 Task: Select street view around selected location Kilimanjaro, Tanzania and verify 3 surrounding locations
Action: Mouse moved to (68, 55)
Screenshot: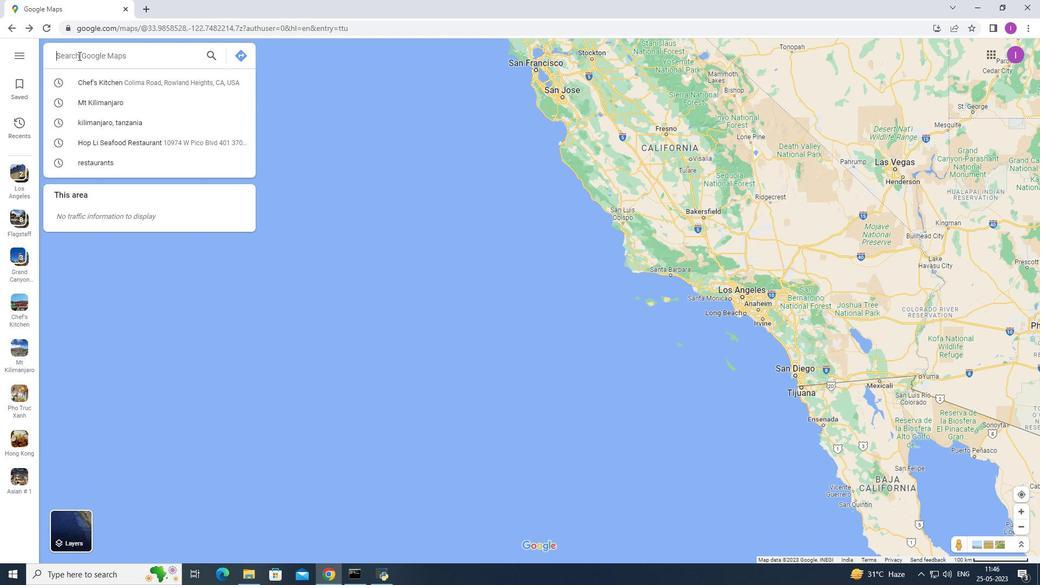 
Action: Mouse pressed left at (68, 55)
Screenshot: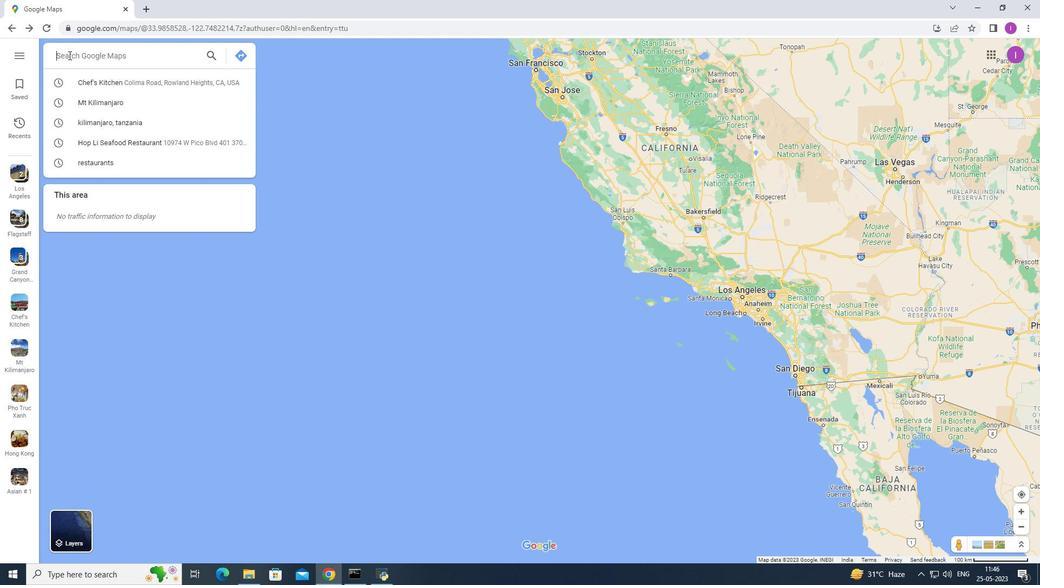 
Action: Key pressed kili
Screenshot: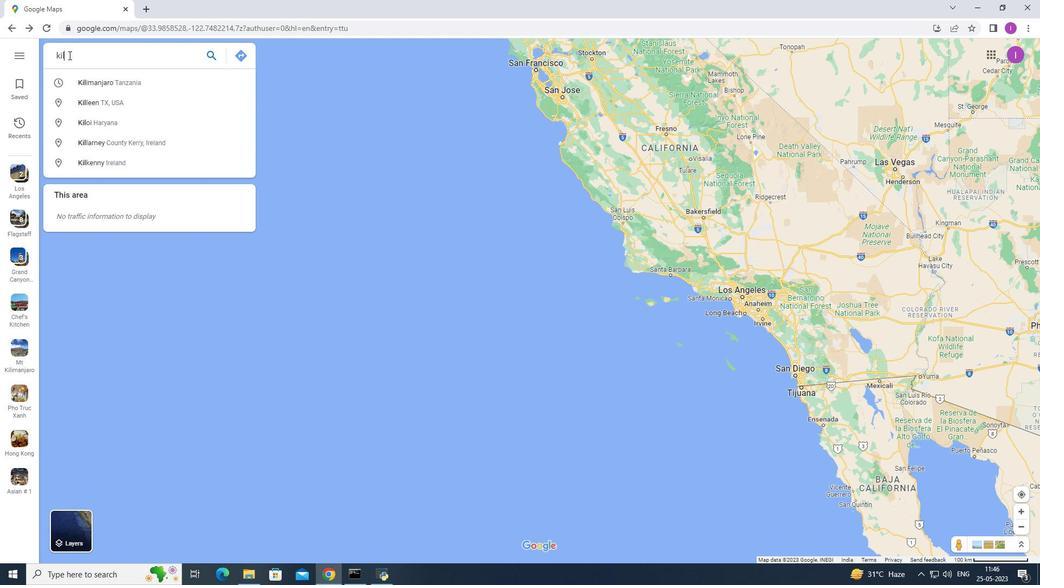 
Action: Mouse moved to (118, 85)
Screenshot: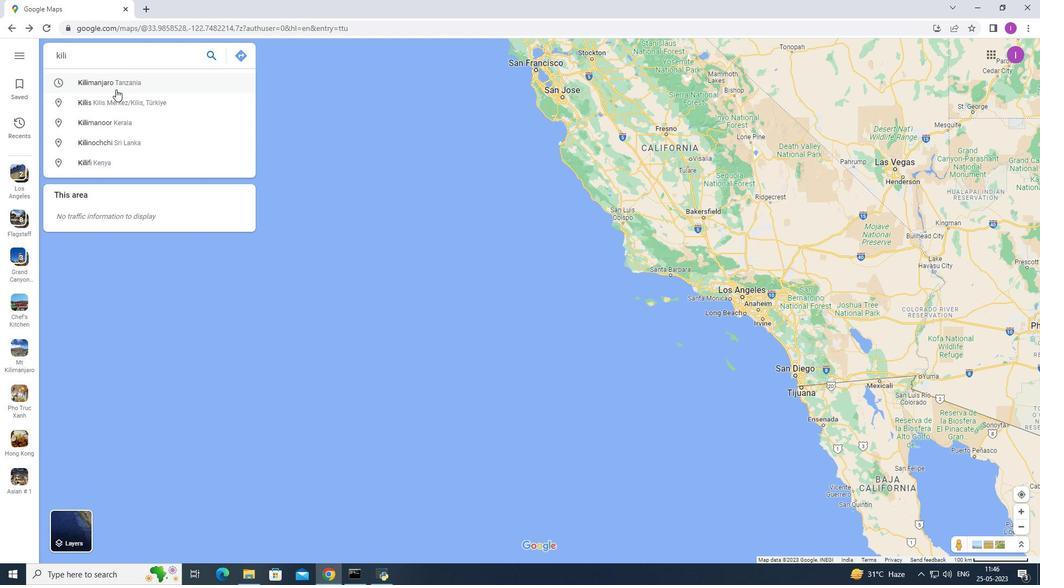 
Action: Mouse pressed left at (118, 85)
Screenshot: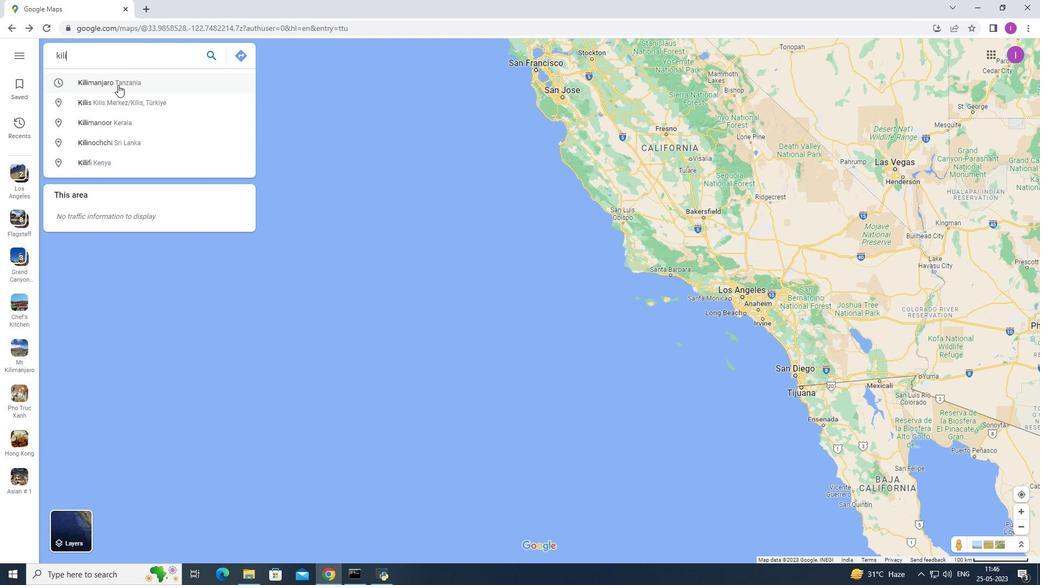 
Action: Mouse moved to (968, 543)
Screenshot: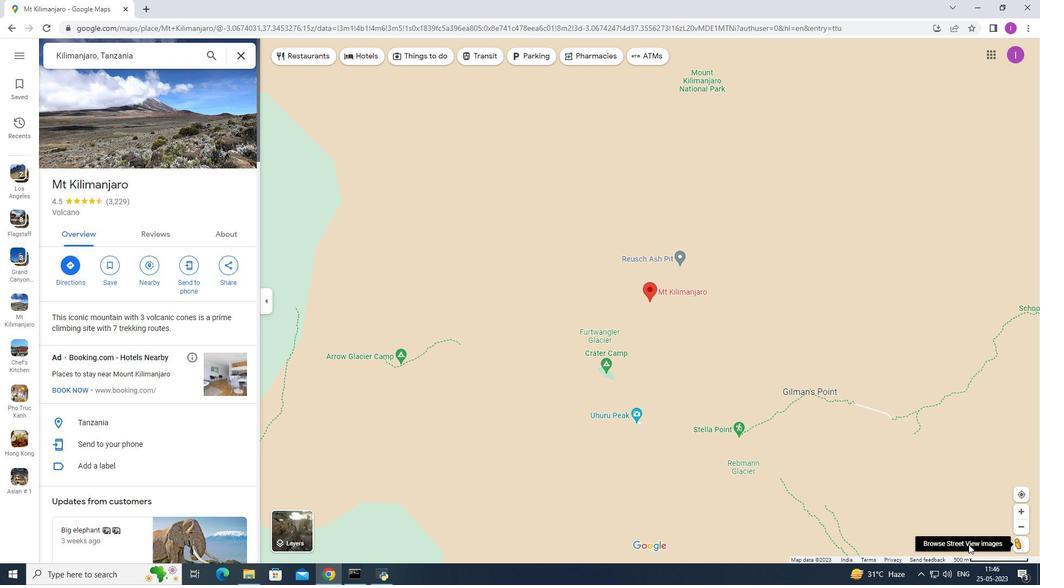 
Action: Mouse pressed left at (968, 543)
Screenshot: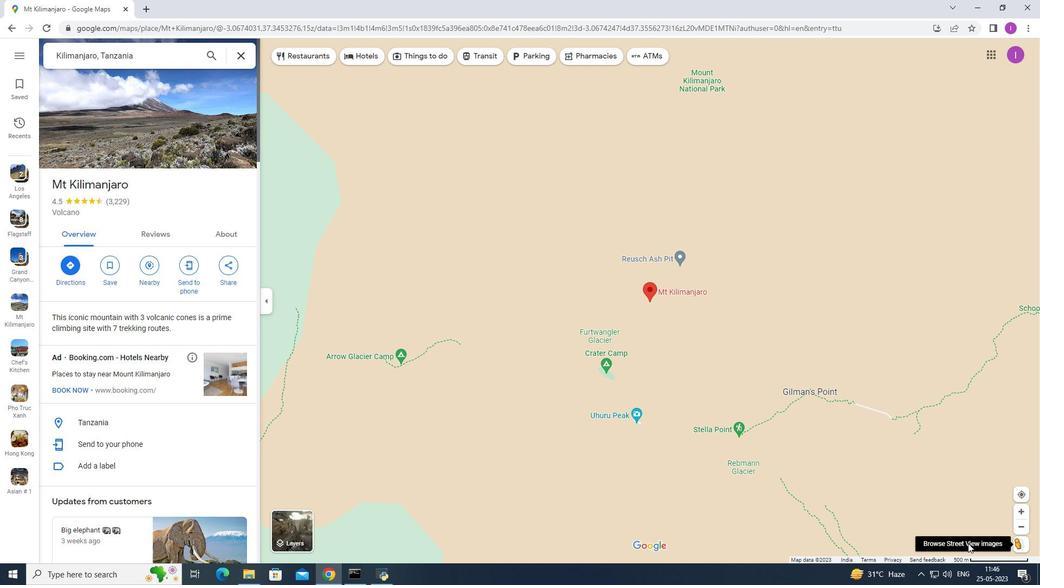 
Action: Mouse pressed left at (968, 543)
Screenshot: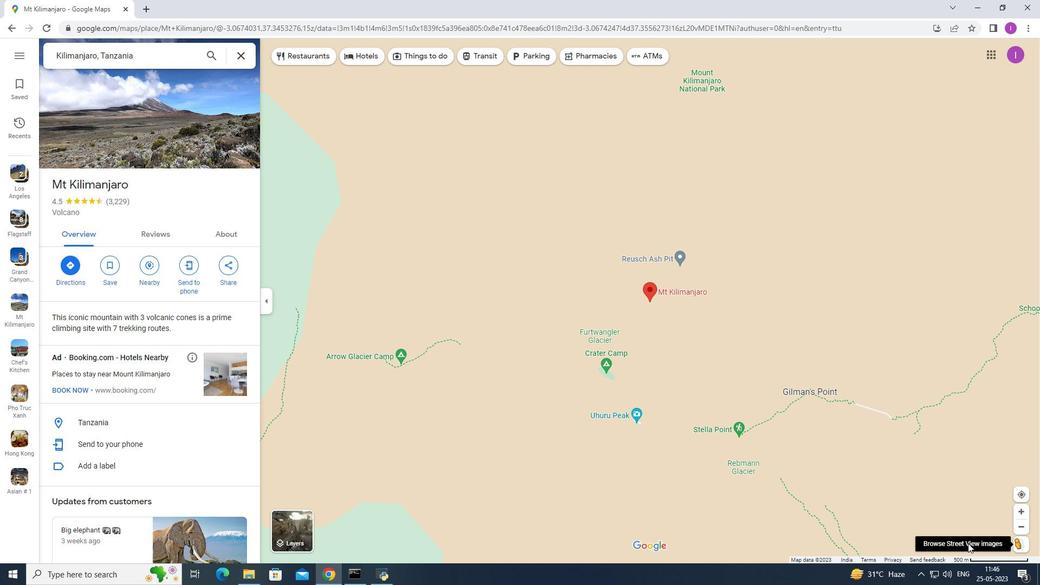 
Action: Mouse moved to (645, 258)
Screenshot: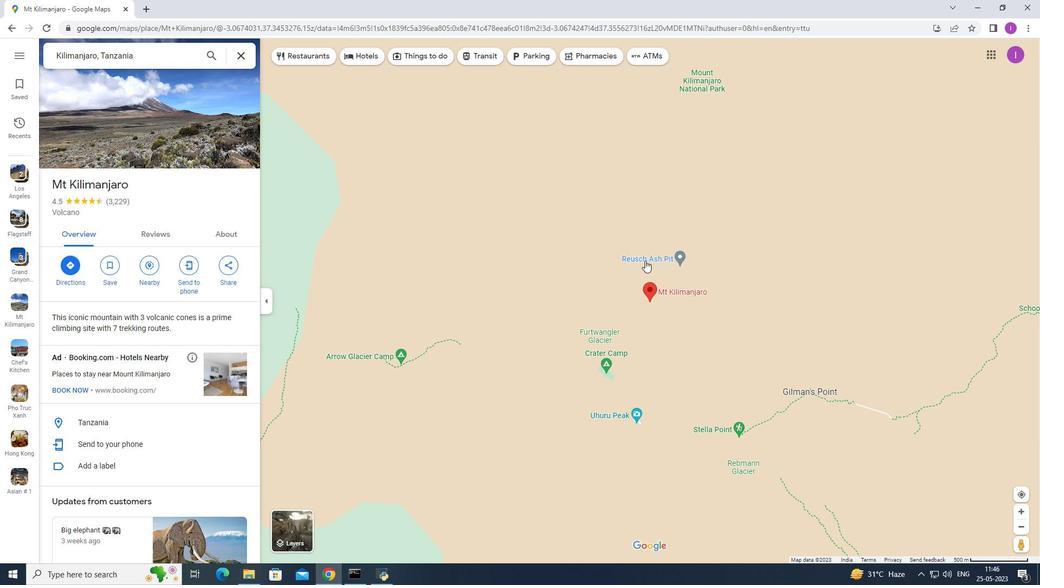 
Action: Mouse pressed left at (645, 258)
Screenshot: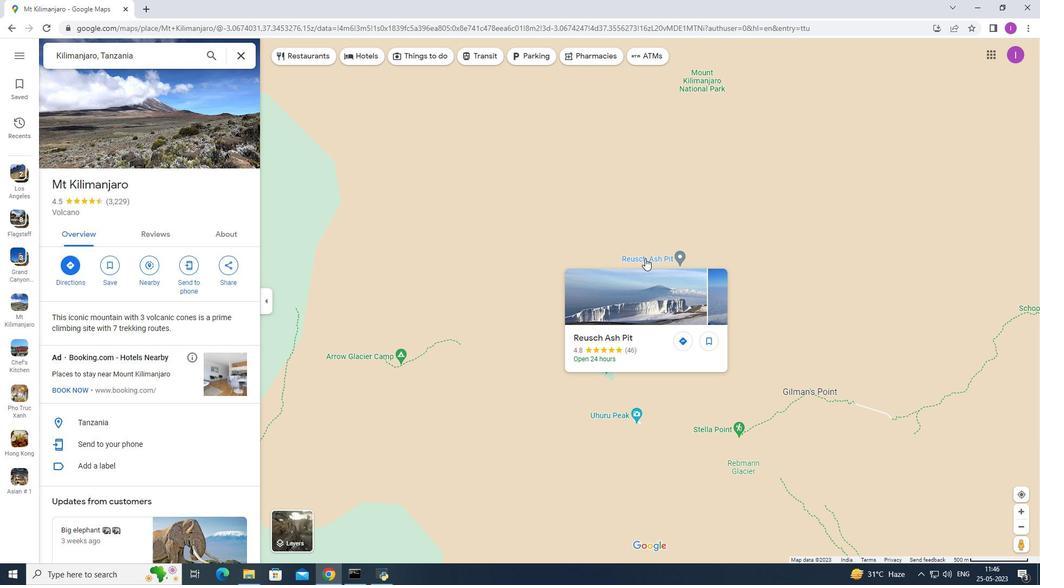 
Action: Mouse pressed left at (645, 258)
Screenshot: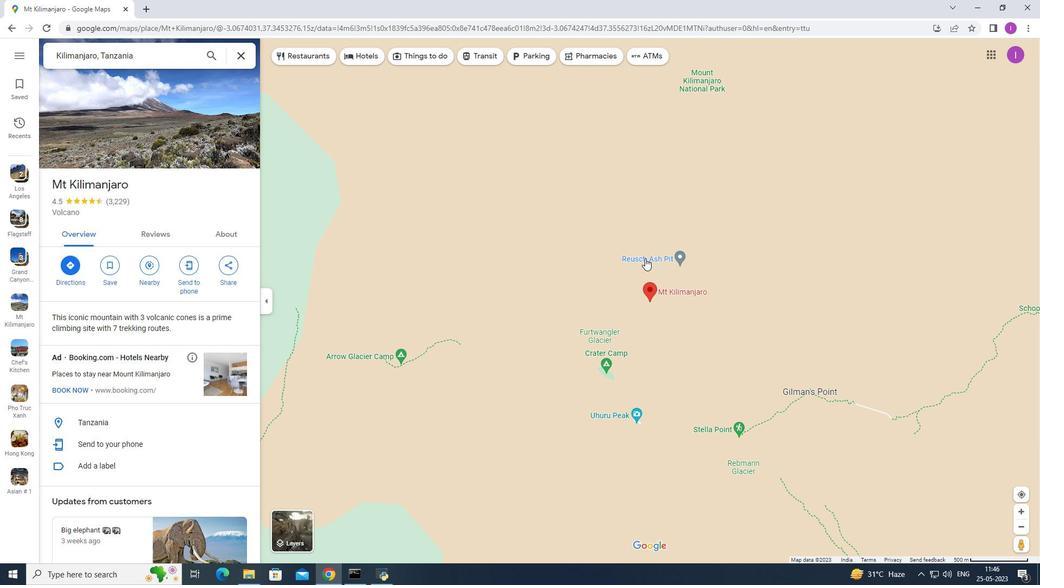 
Action: Mouse moved to (130, 119)
Screenshot: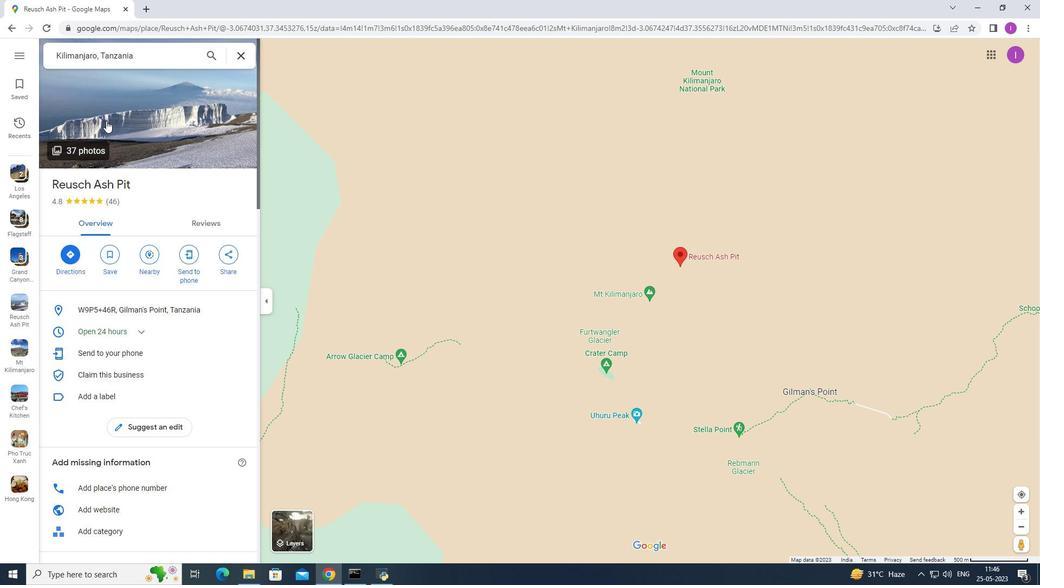 
Action: Mouse pressed left at (130, 119)
Screenshot: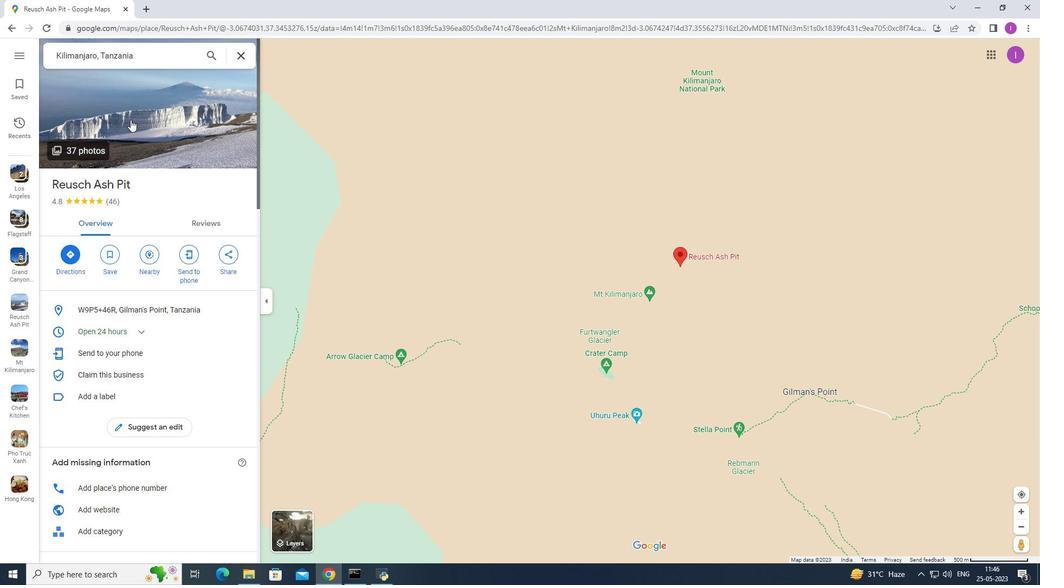 
Action: Mouse moved to (729, 442)
Screenshot: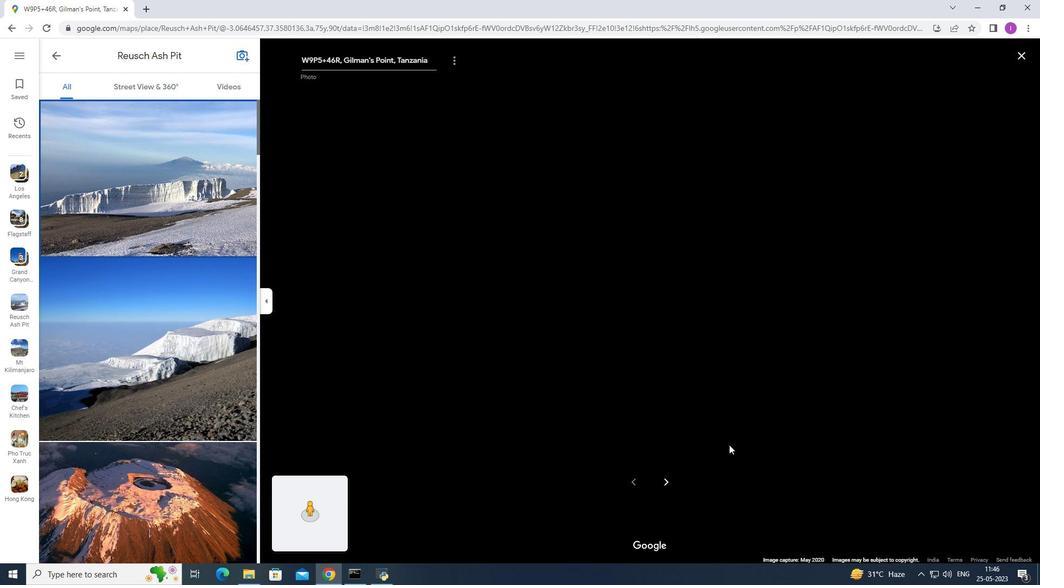 
Action: Key pressed <Key.right><Key.right><Key.right><Key.right><Key.right><Key.right><Key.right><Key.right><Key.right><Key.right><Key.right><Key.right><Key.right><Key.right><Key.right><Key.right><Key.right>
Screenshot: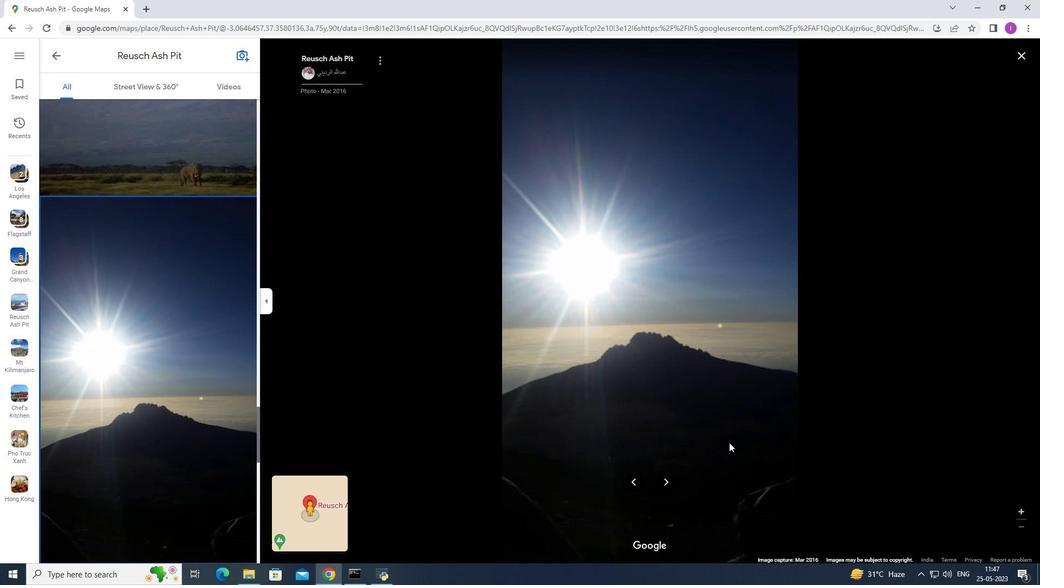 
Action: Mouse moved to (728, 442)
Screenshot: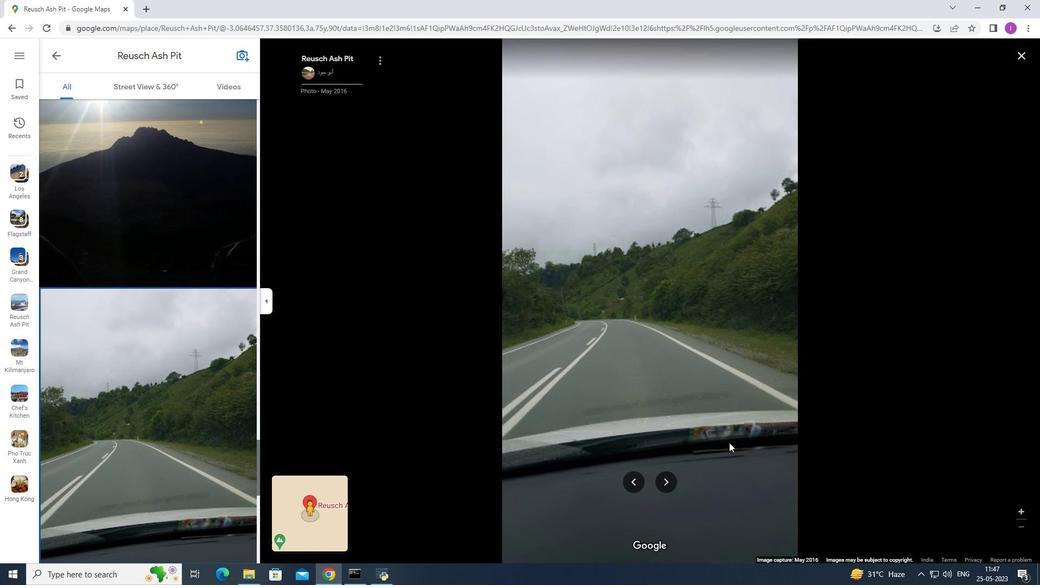 
Action: Key pressed <Key.right><Key.right><Key.right><Key.right><Key.right><Key.right><Key.right><Key.right><Key.right><Key.right><Key.right><Key.right><Key.right><Key.right><Key.right><Key.right>
Screenshot: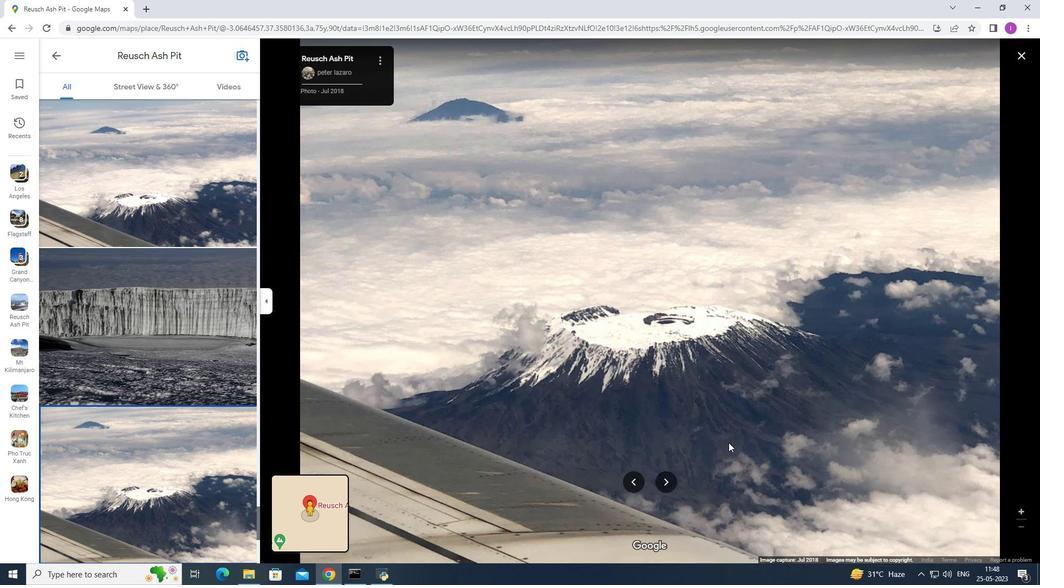 
Action: Mouse moved to (11, 29)
Screenshot: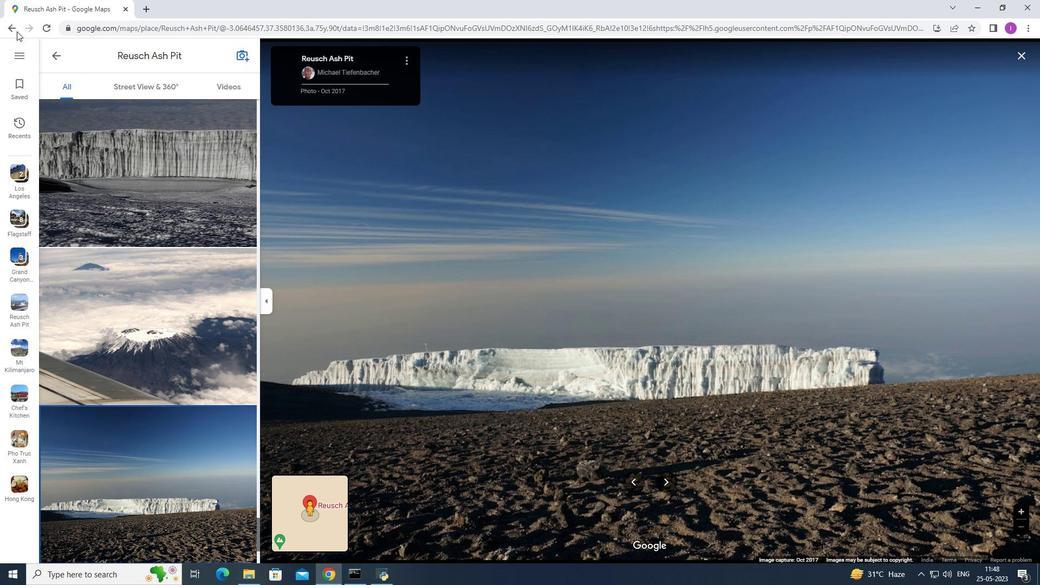 
Action: Mouse pressed left at (11, 29)
Screenshot: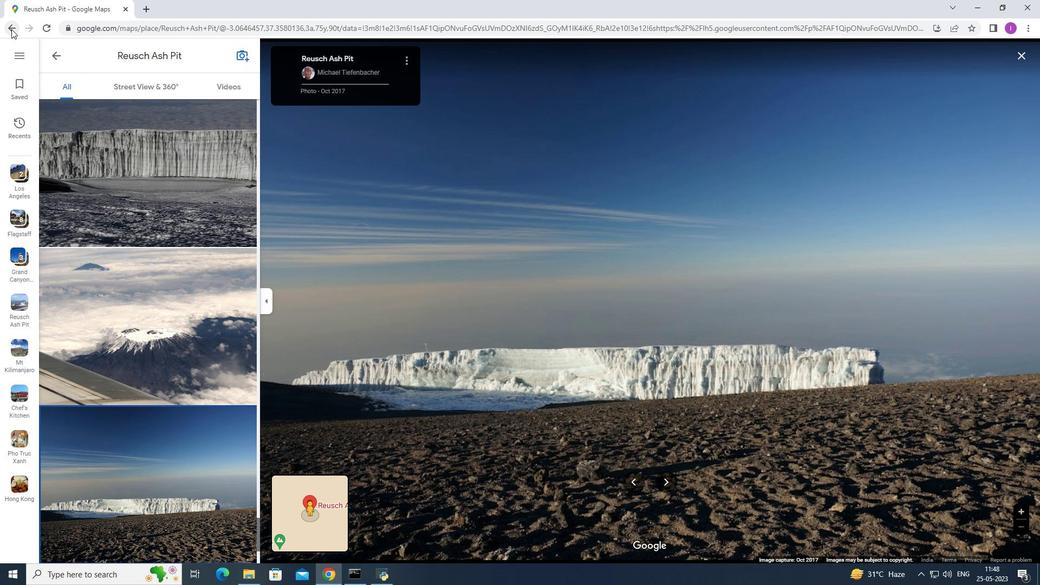 
Action: Mouse pressed left at (11, 29)
Screenshot: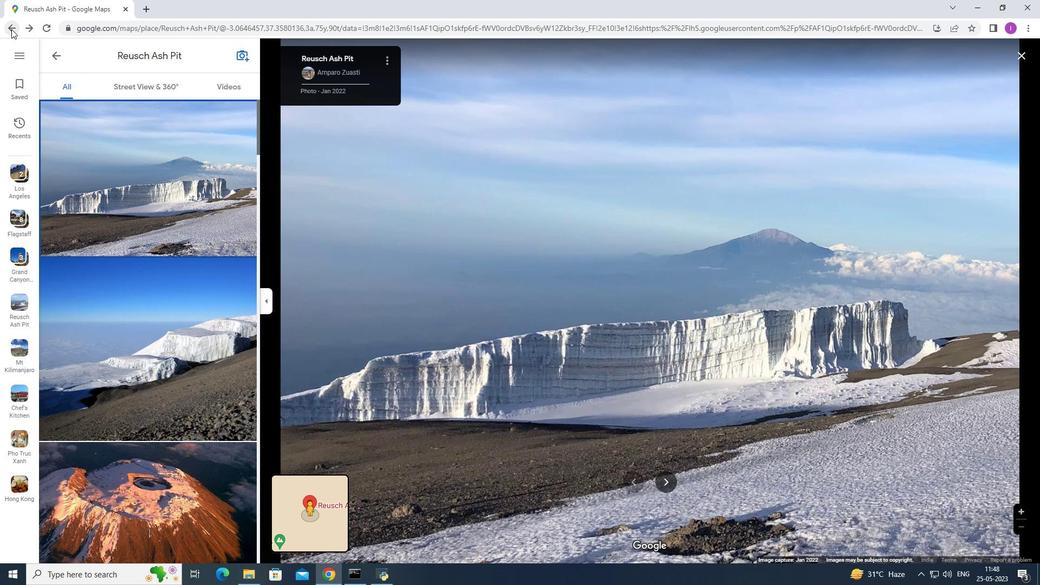 
Action: Mouse pressed left at (11, 29)
Screenshot: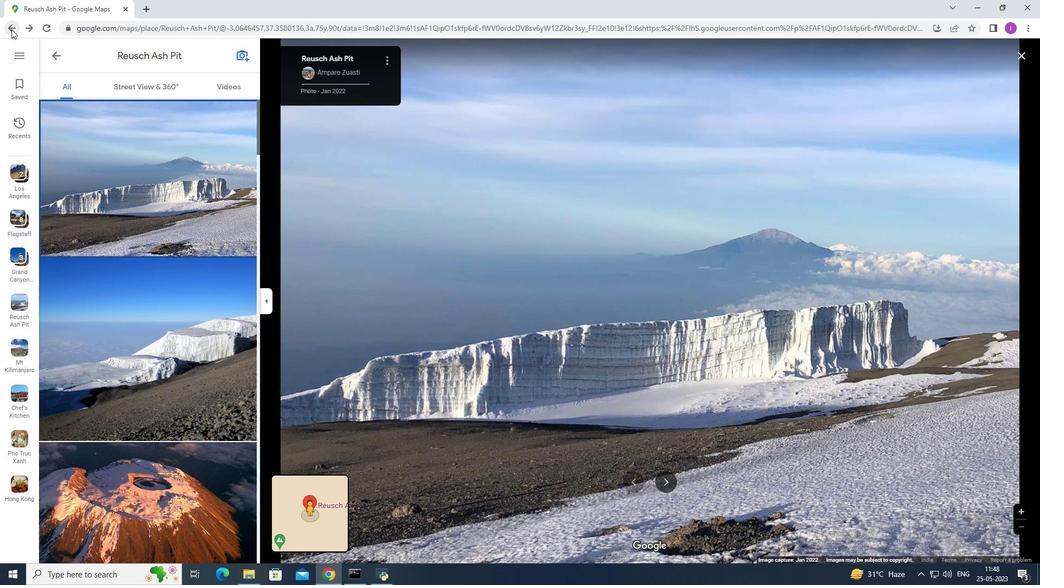 
Action: Mouse moved to (599, 345)
Screenshot: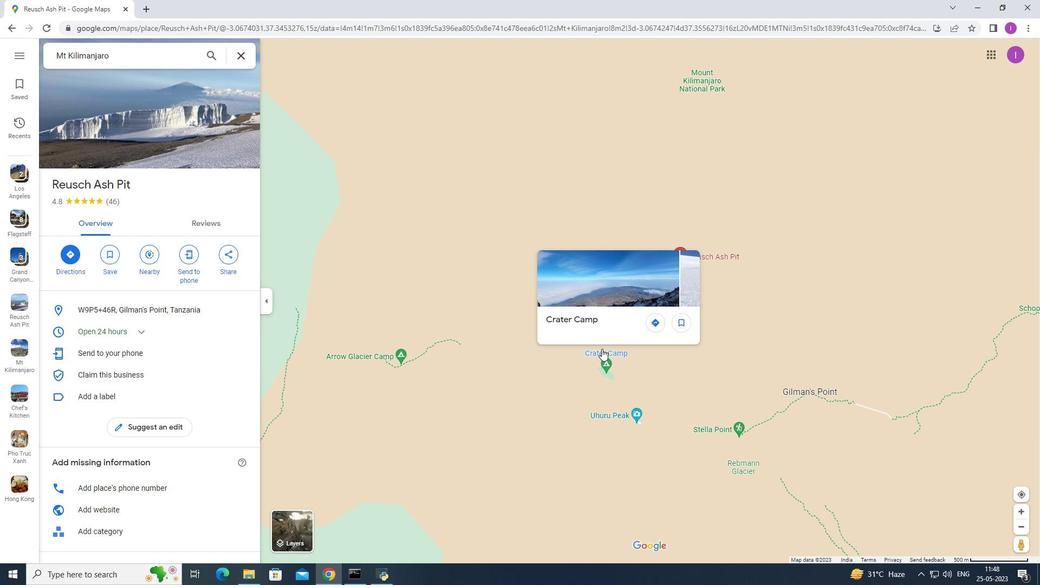 
Action: Mouse pressed left at (599, 345)
Screenshot: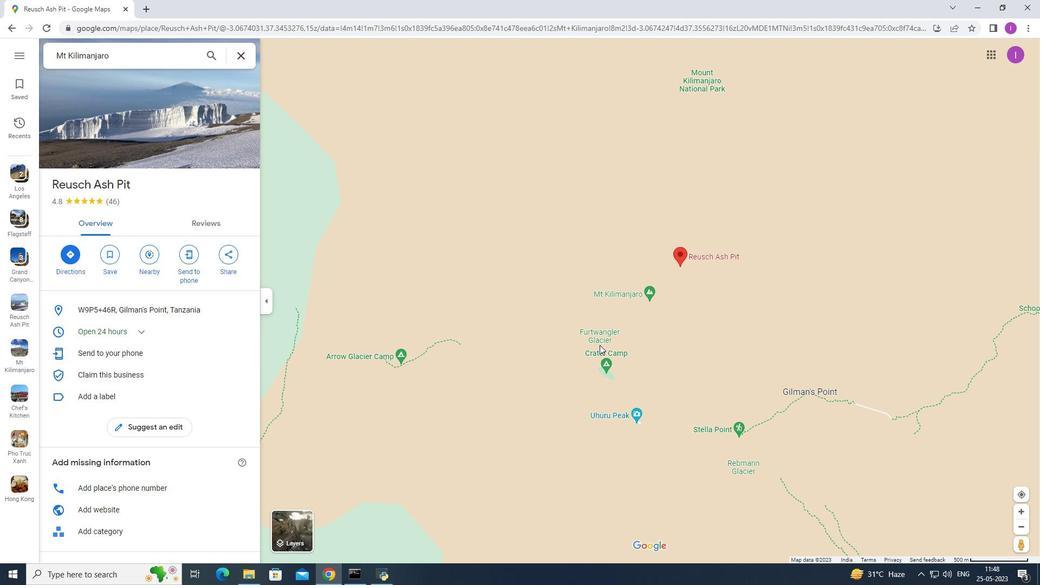 
Action: Mouse pressed left at (599, 345)
Screenshot: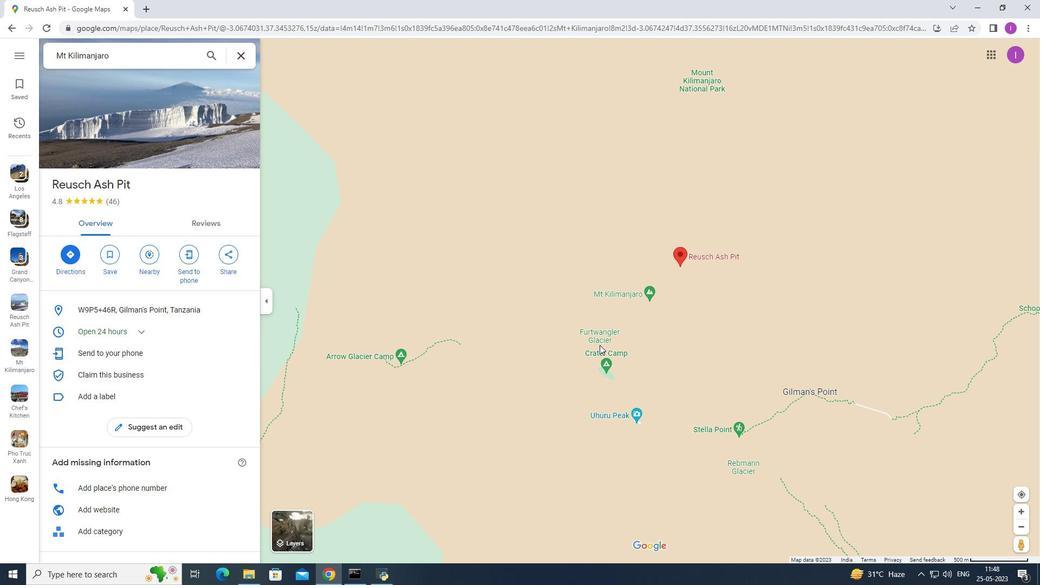 
Action: Mouse moved to (602, 332)
Screenshot: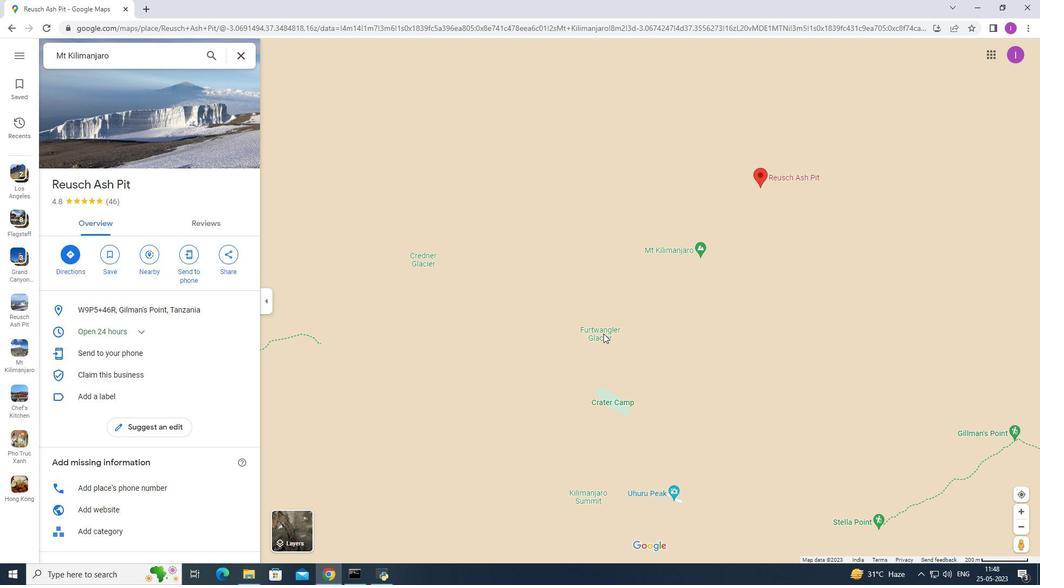 
Action: Mouse pressed left at (602, 332)
Screenshot: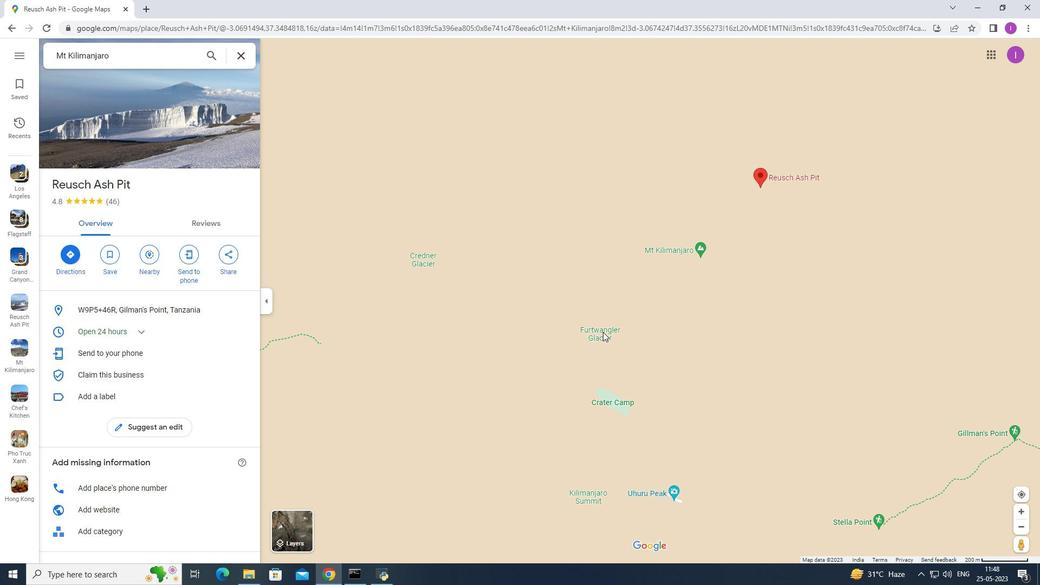 
Action: Mouse pressed left at (602, 332)
Screenshot: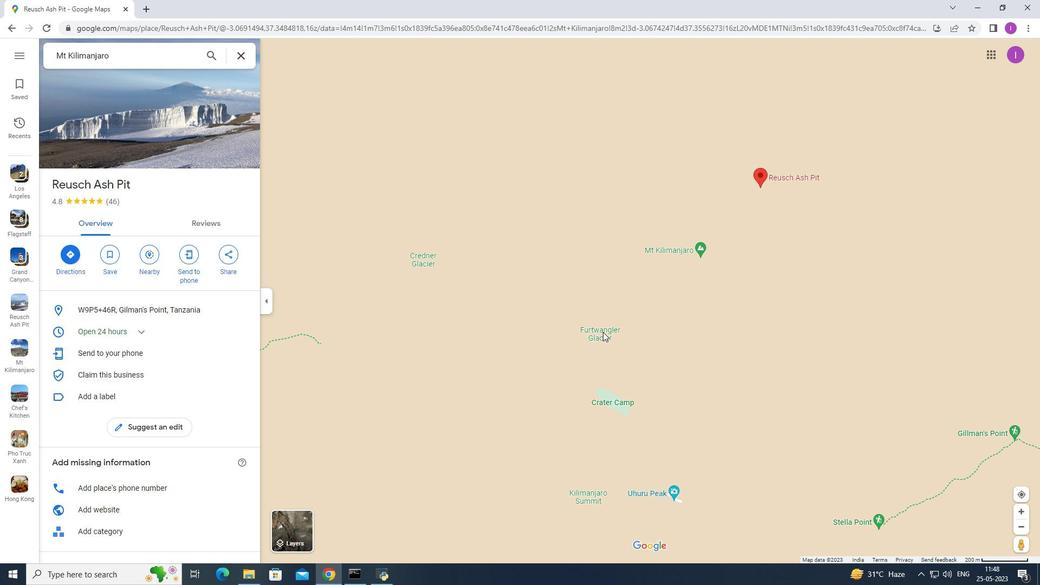 
Action: Mouse moved to (583, 496)
Screenshot: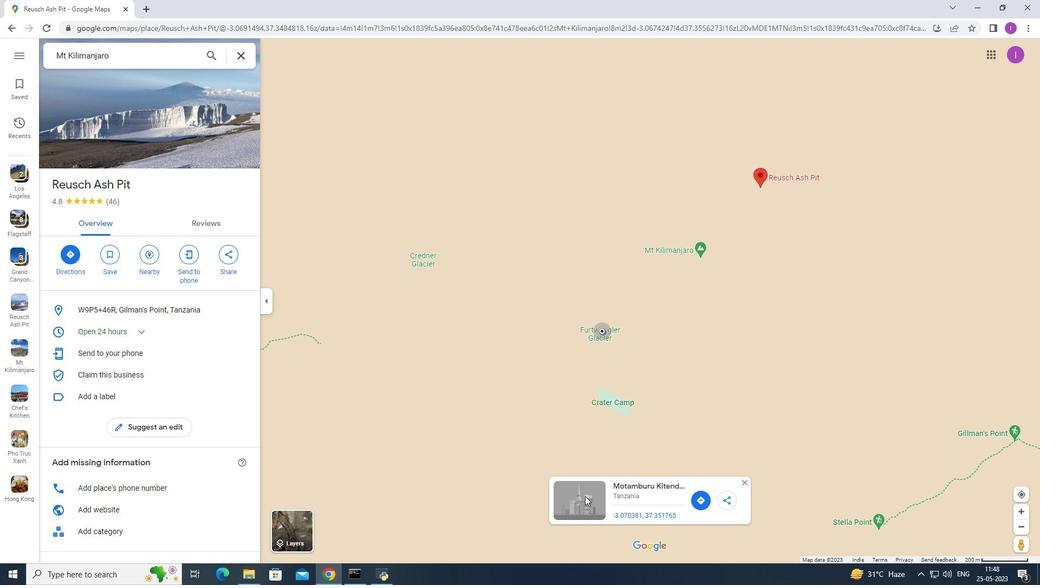 
Action: Mouse pressed left at (583, 496)
Screenshot: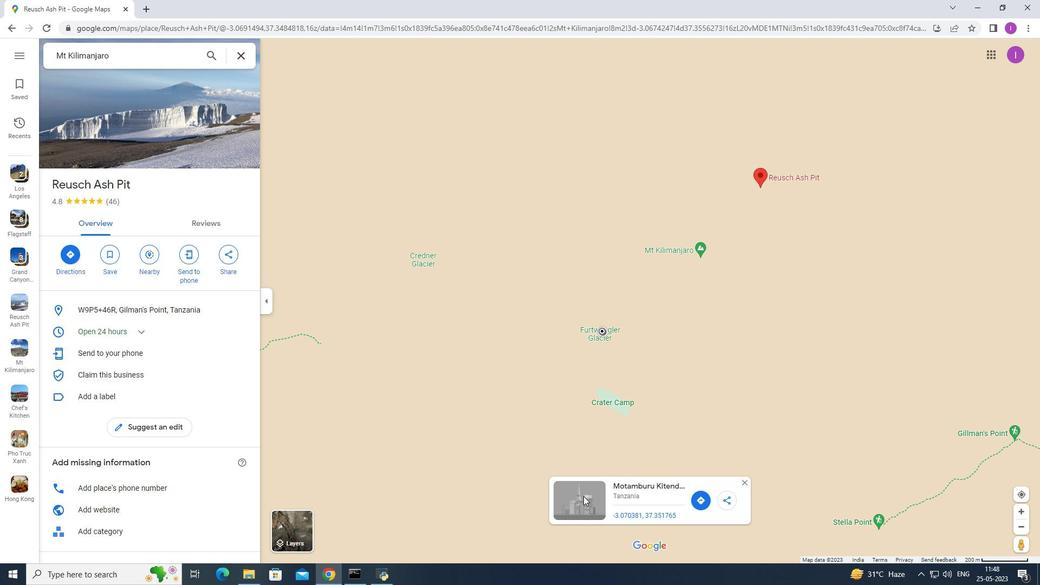 
Action: Mouse moved to (747, 486)
Screenshot: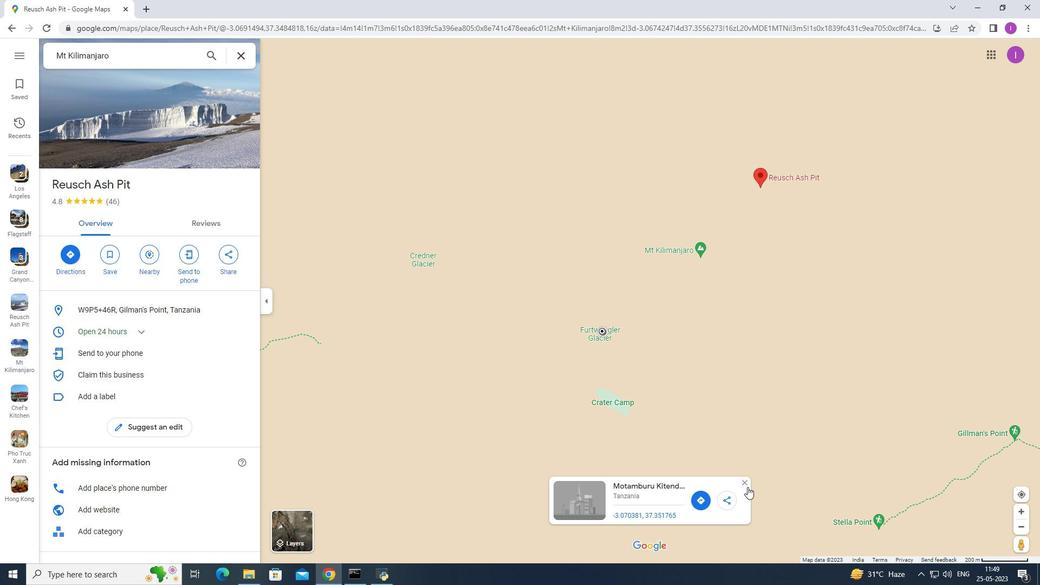 
Action: Mouse pressed left at (747, 486)
Screenshot: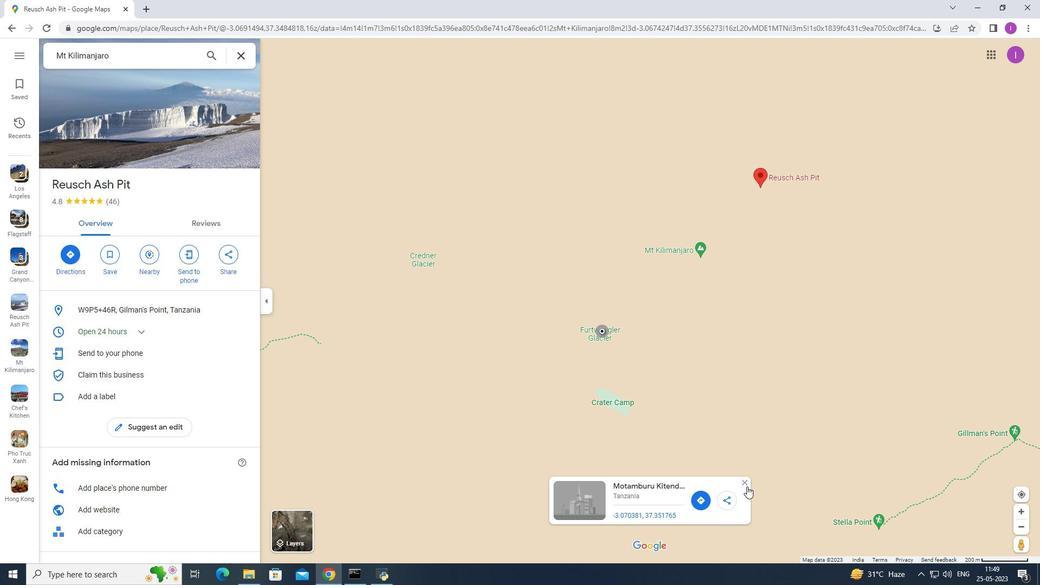 
Action: Mouse moved to (239, 54)
Screenshot: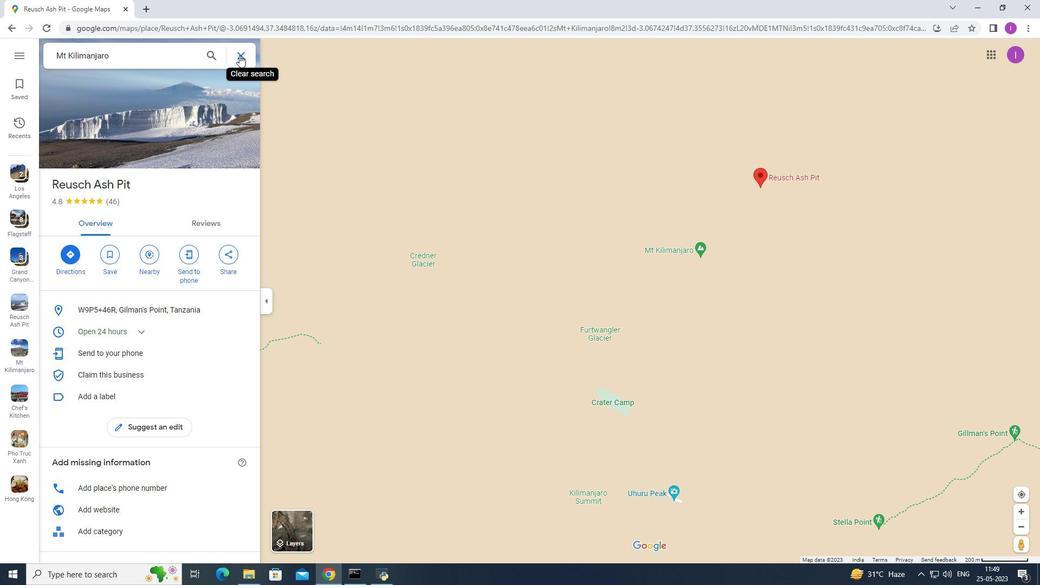 
Action: Mouse pressed left at (239, 54)
Screenshot: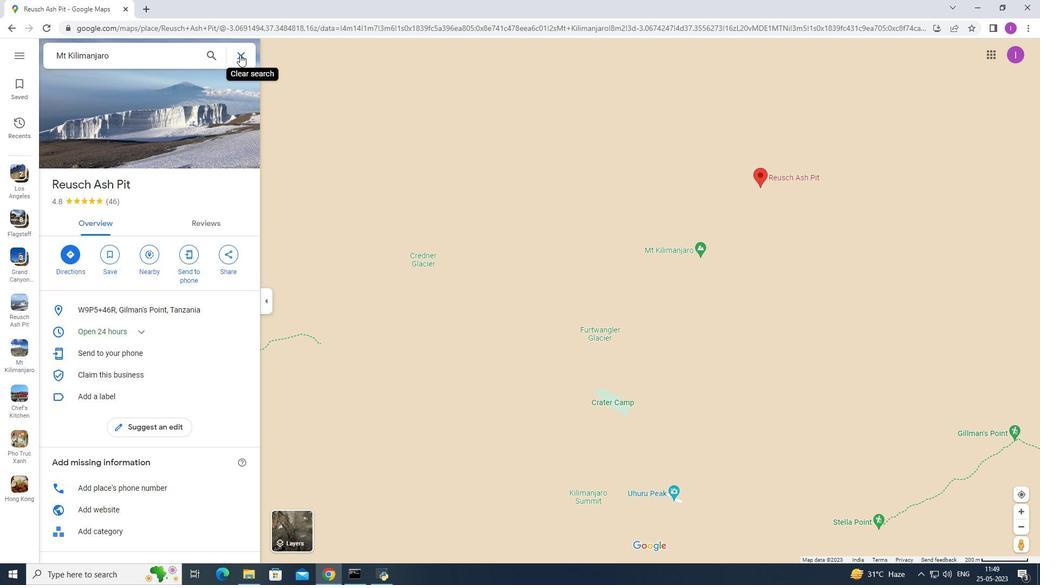 
Action: Mouse moved to (598, 334)
Screenshot: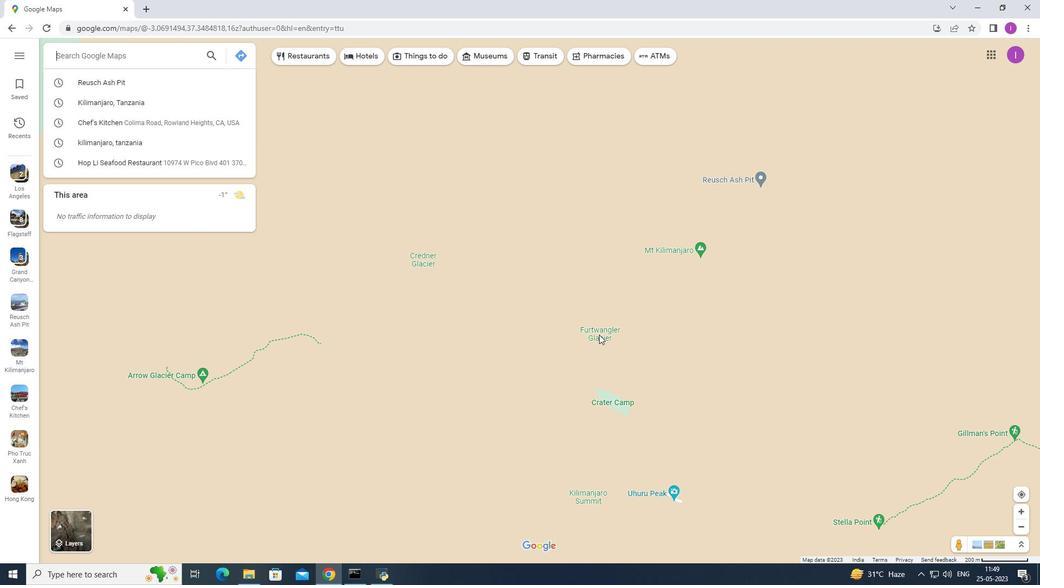 
Action: Mouse pressed left at (598, 334)
Screenshot: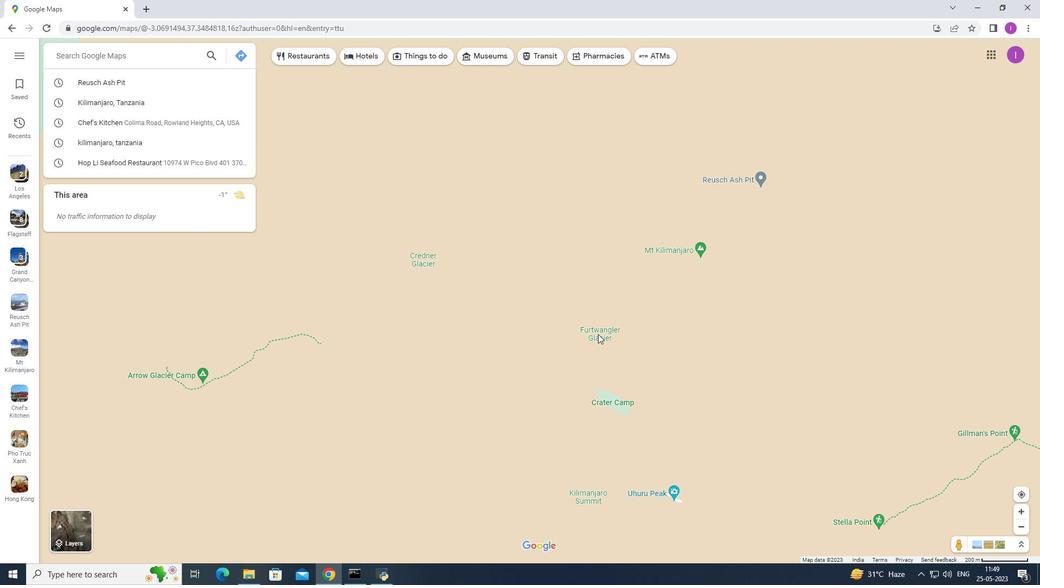 
Action: Mouse pressed left at (598, 334)
Screenshot: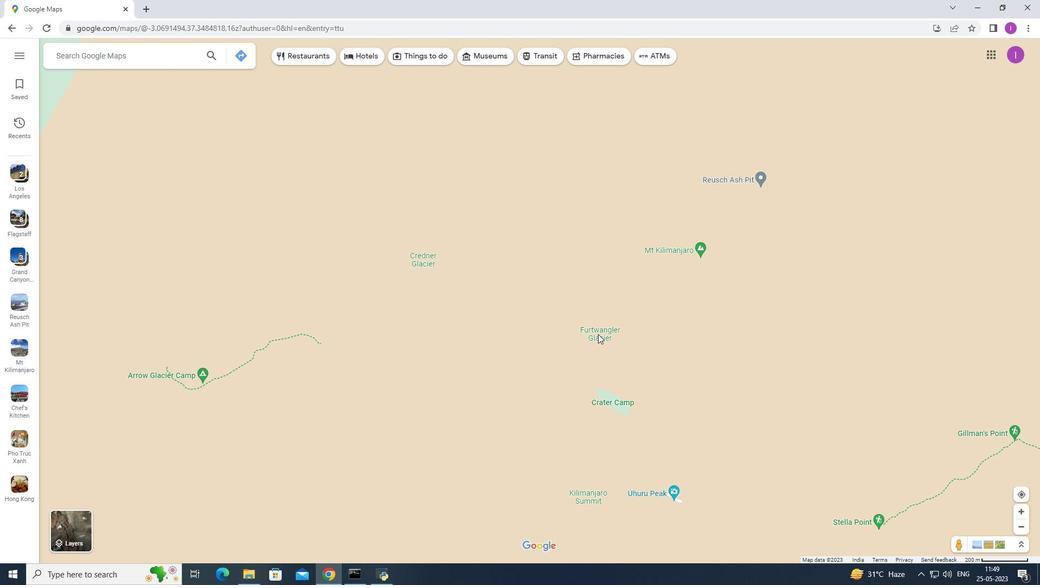 
Action: Mouse moved to (626, 400)
Screenshot: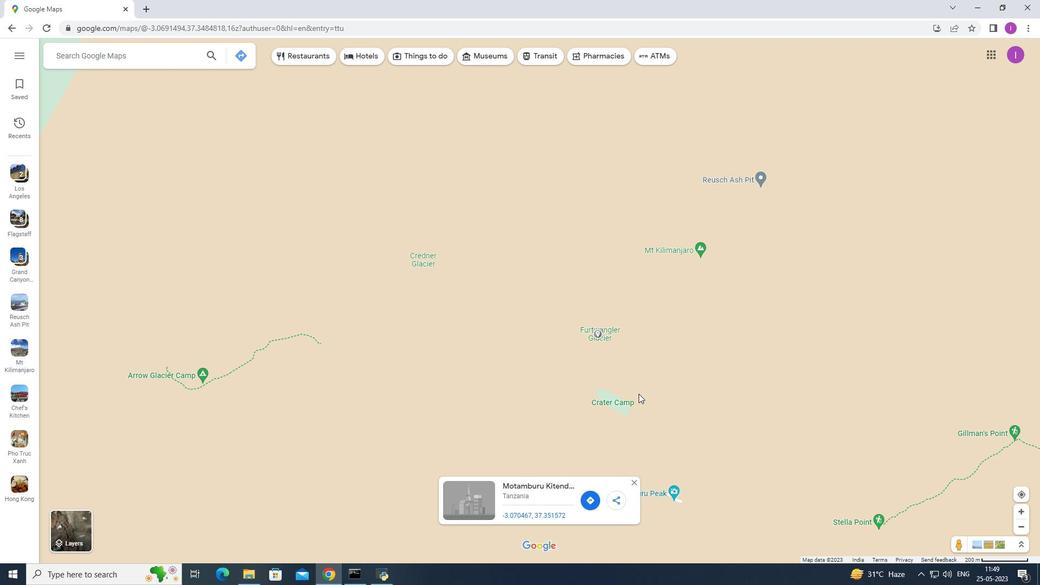 
Action: Mouse pressed left at (626, 400)
Screenshot: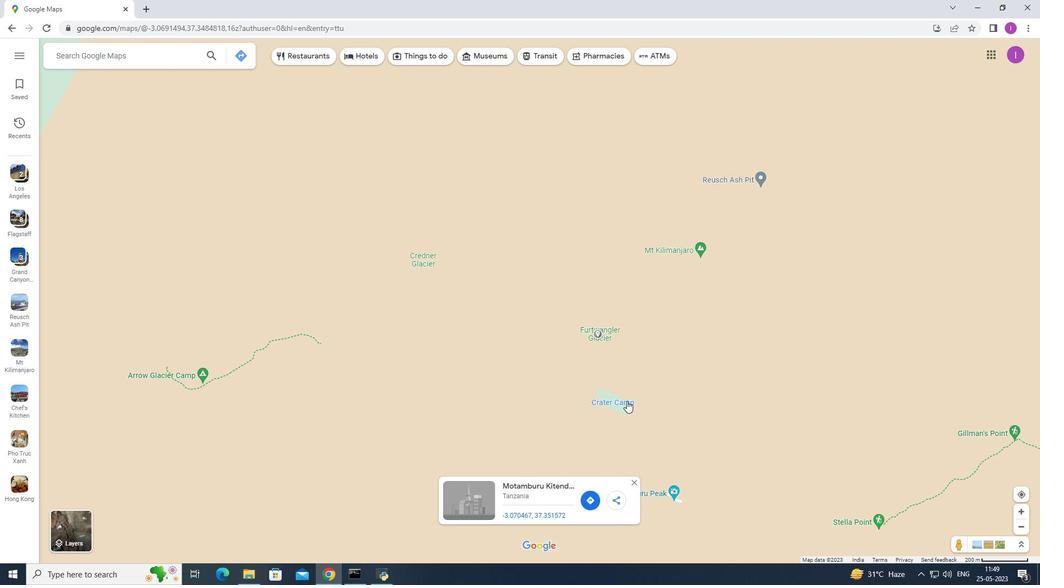 
Action: Mouse pressed left at (626, 400)
Screenshot: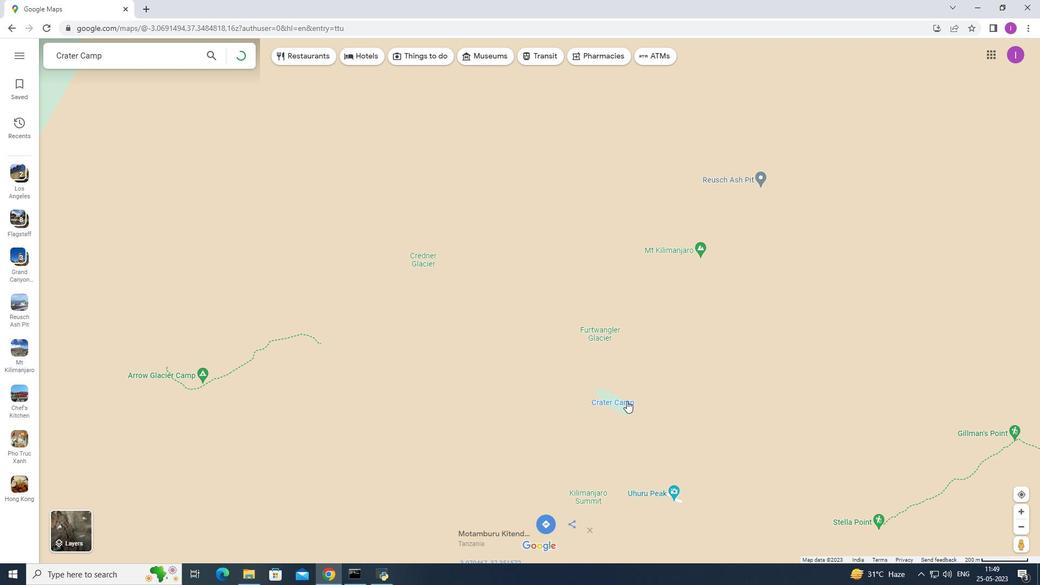 
Action: Mouse moved to (97, 118)
Screenshot: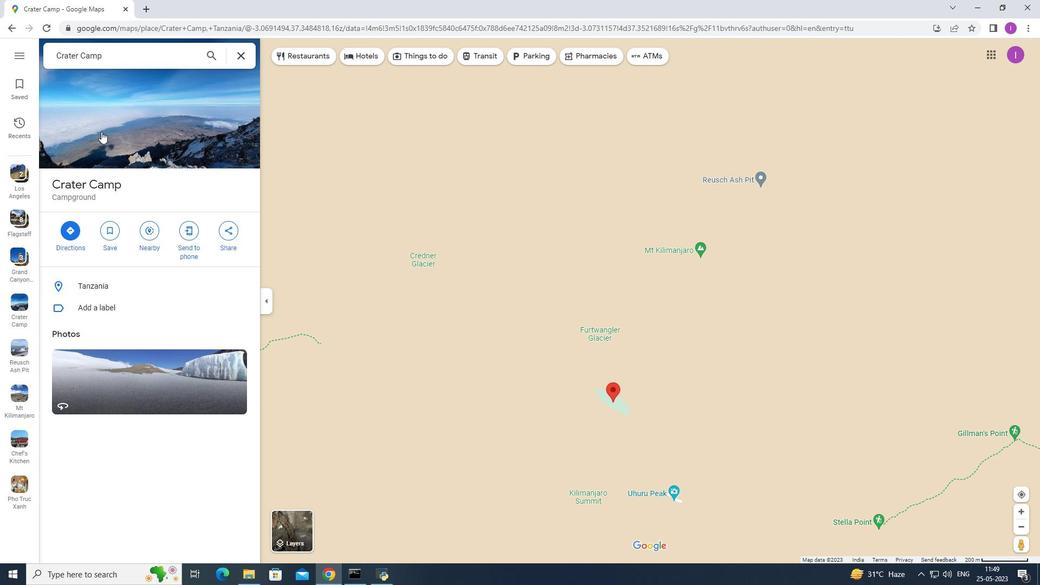 
Action: Mouse pressed left at (97, 118)
Screenshot: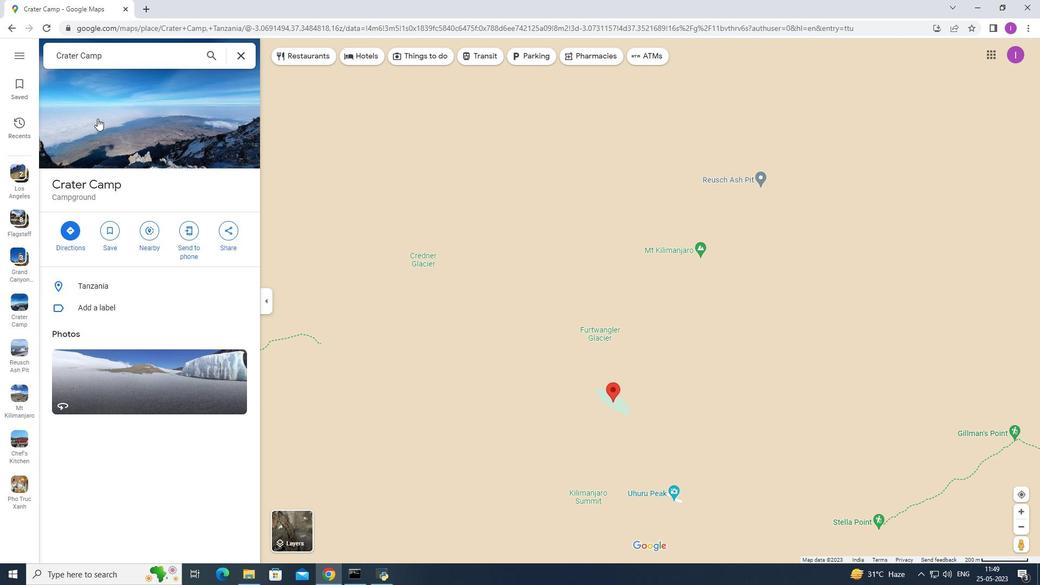 
Action: Mouse moved to (671, 412)
Screenshot: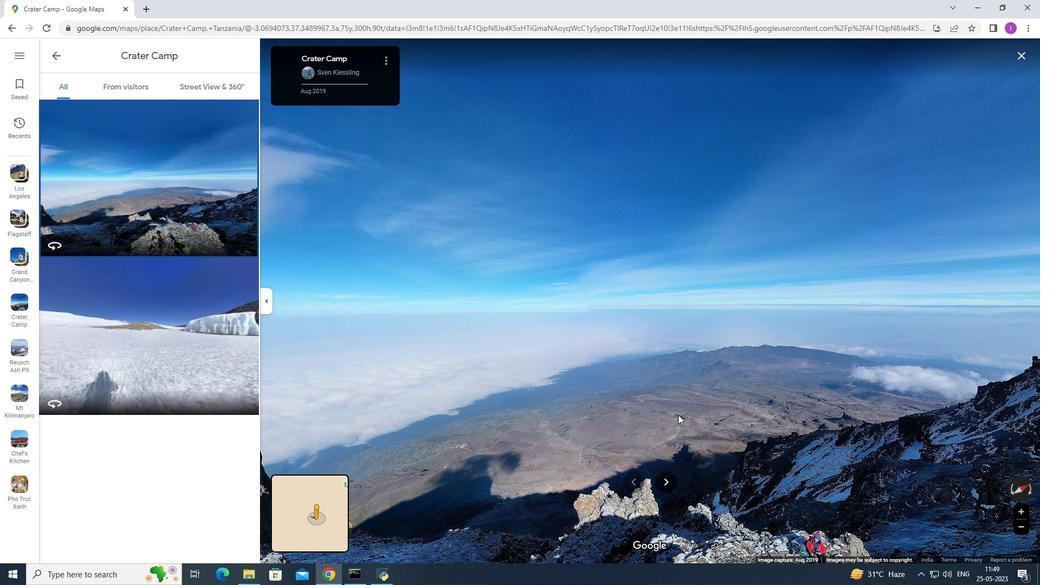 
Action: Key pressed <Key.right><Key.right><Key.left><Key.left><Key.left><Key.left>
Screenshot: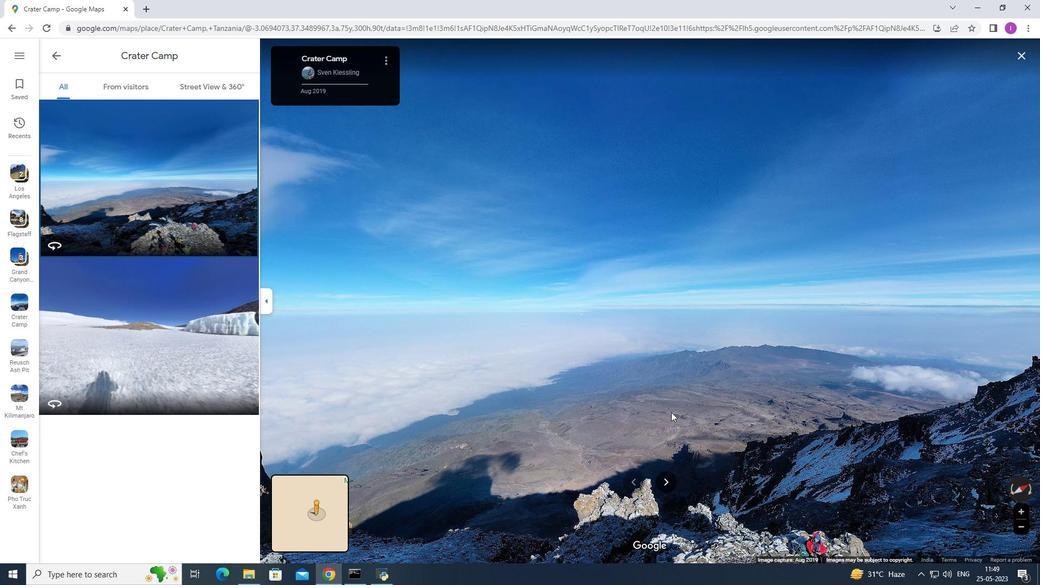 
Action: Mouse moved to (9, 29)
Screenshot: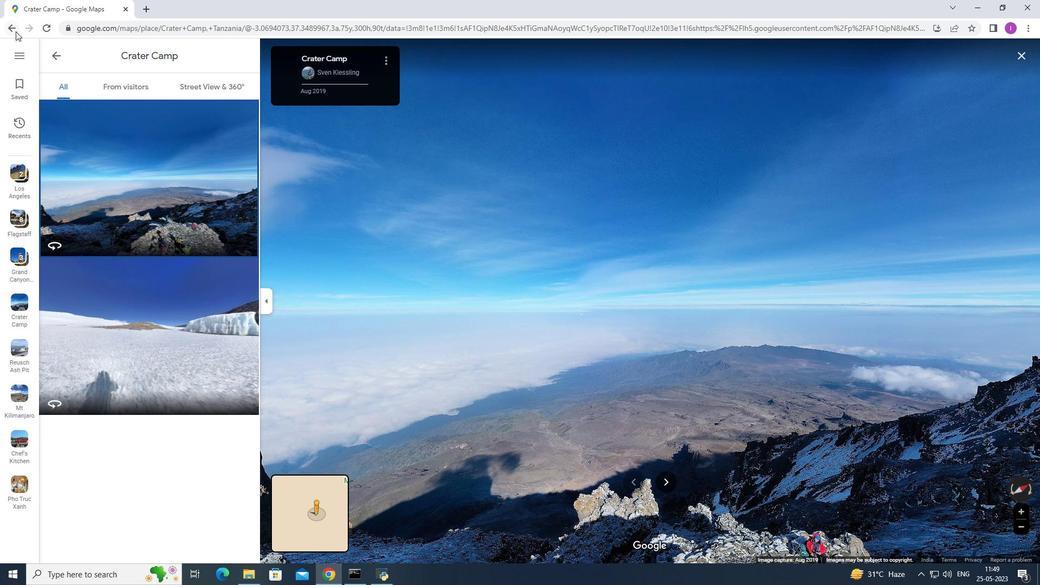 
Action: Mouse pressed left at (9, 29)
Screenshot: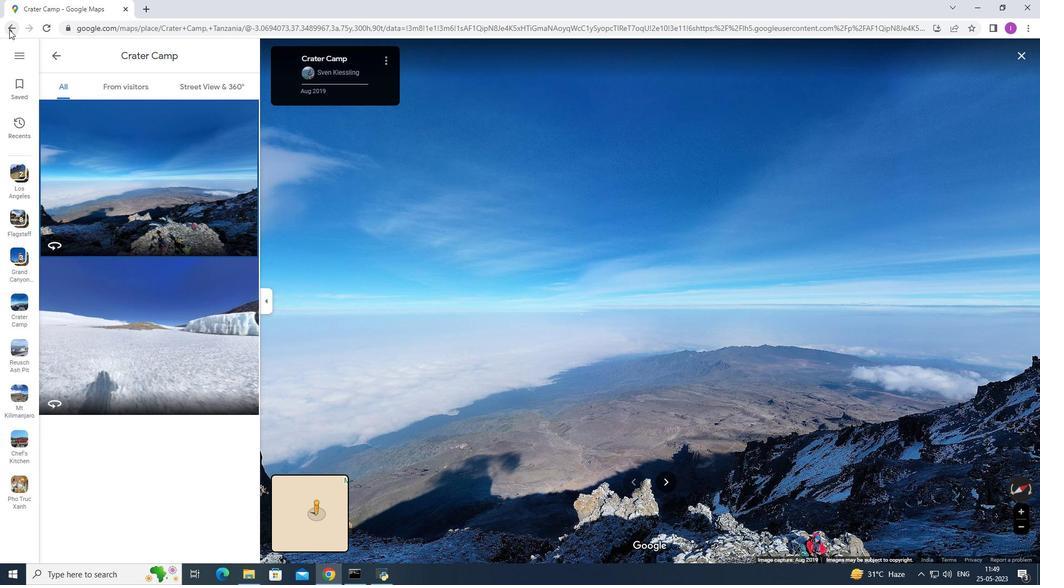 
Action: Mouse moved to (9, 28)
Screenshot: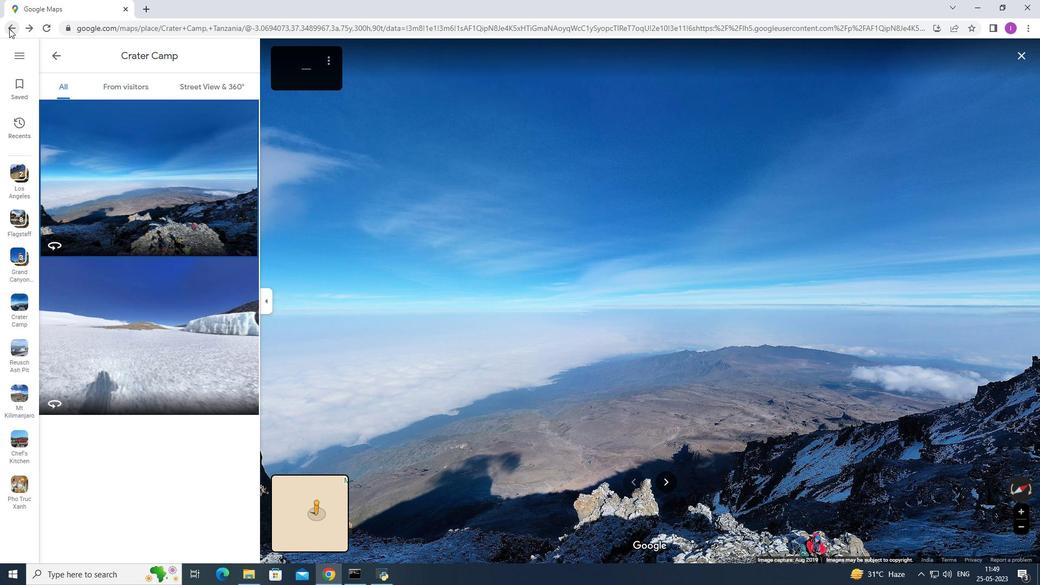 
Action: Mouse pressed left at (9, 28)
Screenshot: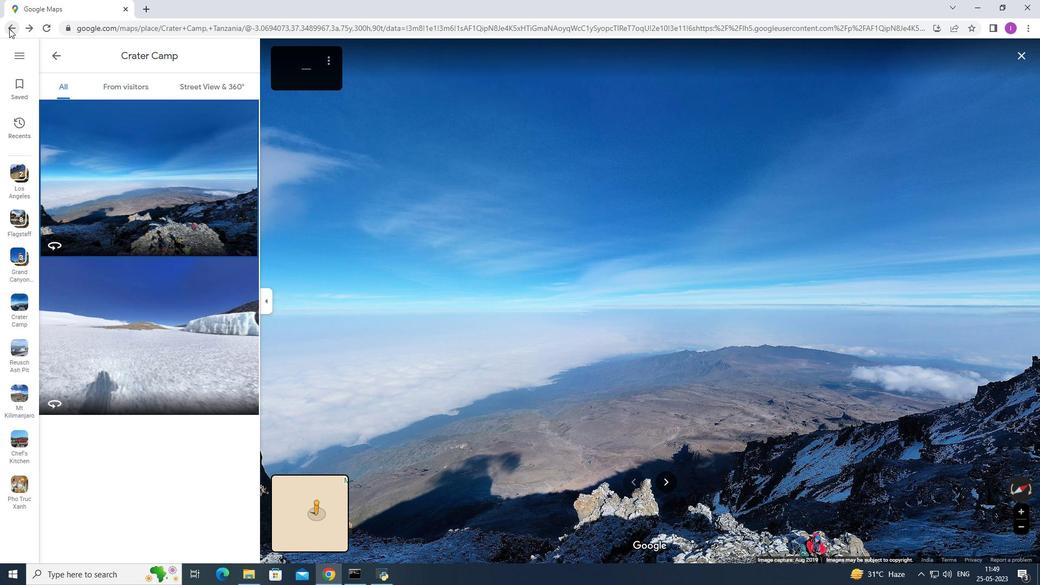 
Action: Mouse moved to (641, 491)
Screenshot: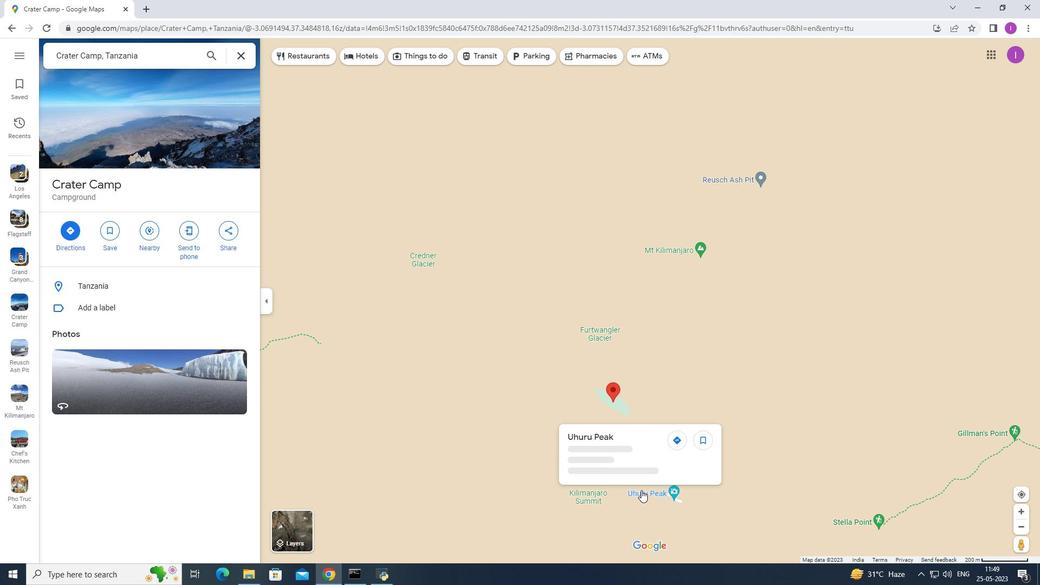 
Action: Mouse pressed left at (641, 491)
Screenshot: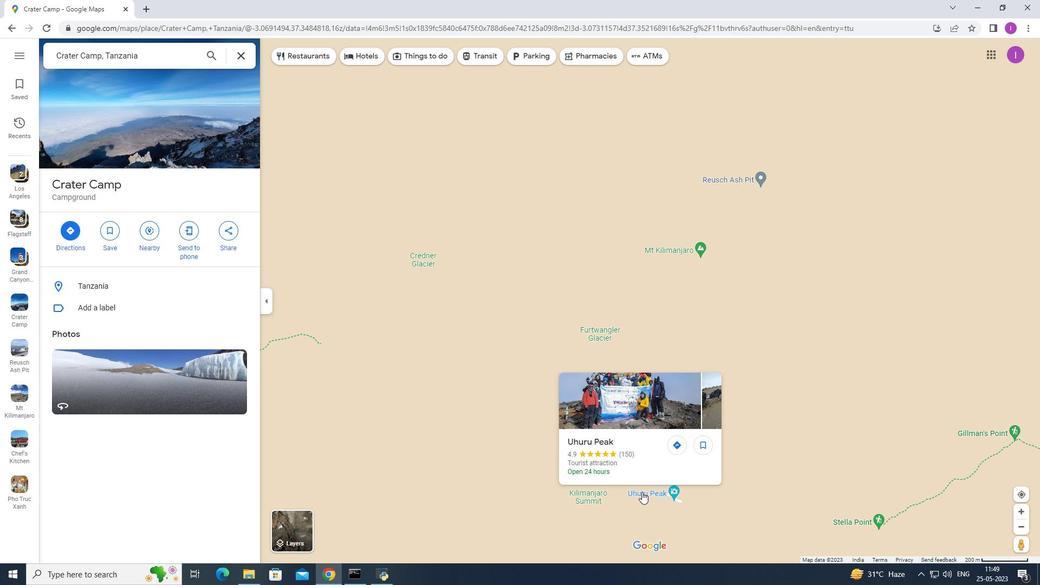 
Action: Mouse pressed left at (641, 491)
Screenshot: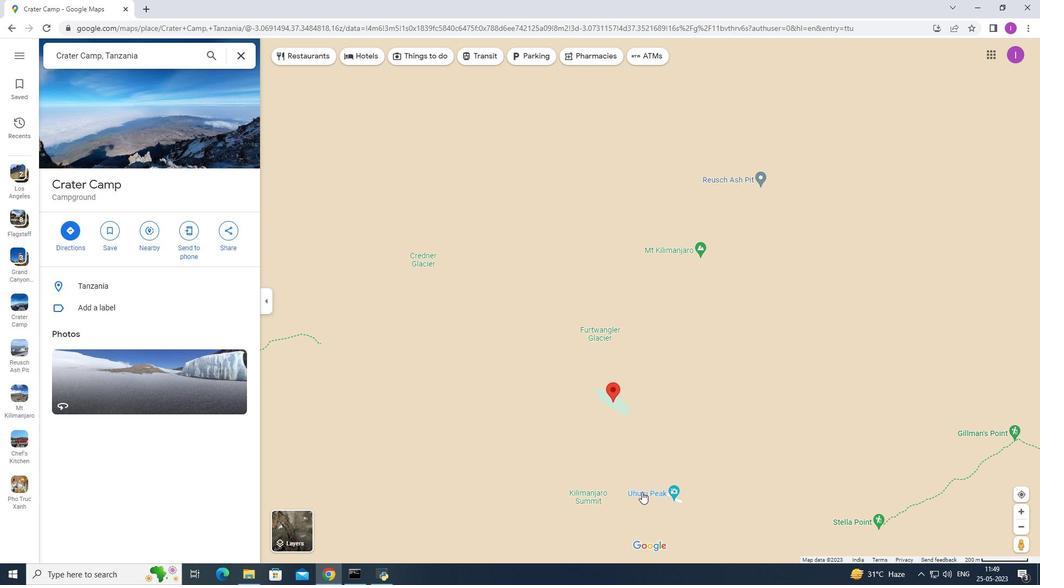
Action: Mouse moved to (94, 112)
Screenshot: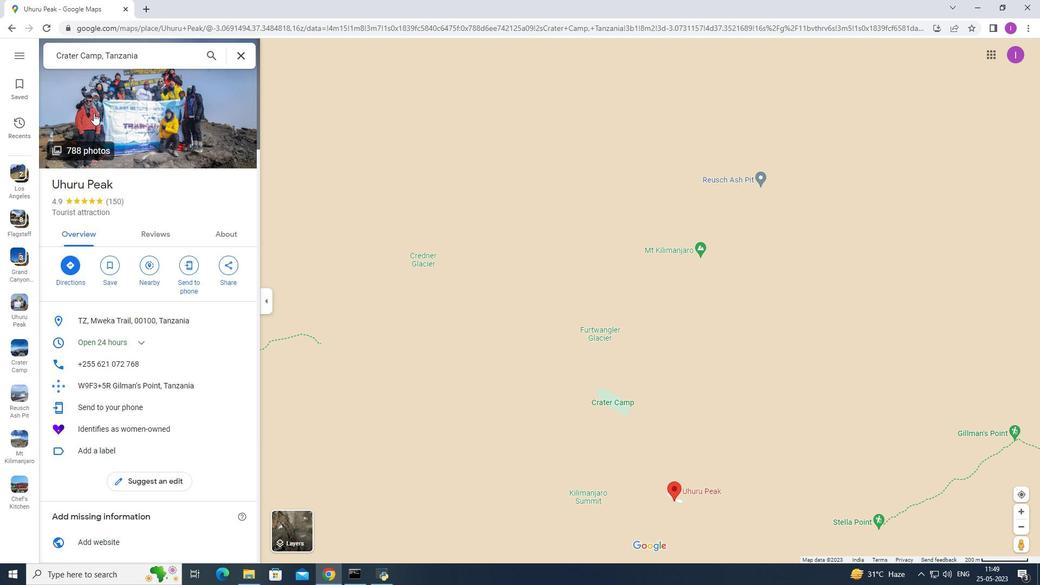 
Action: Mouse pressed left at (94, 112)
Screenshot: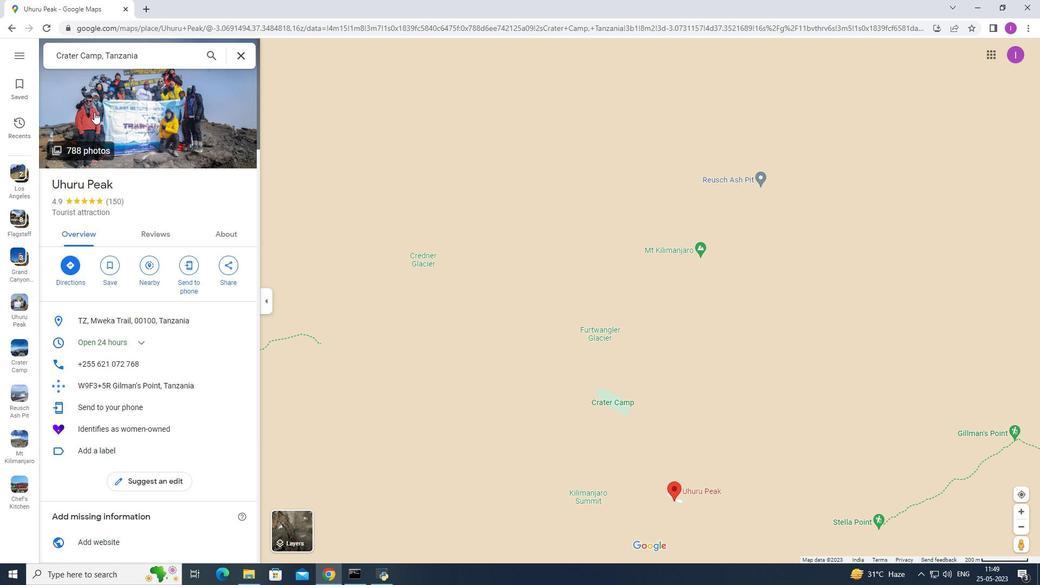 
Action: Mouse moved to (716, 322)
Screenshot: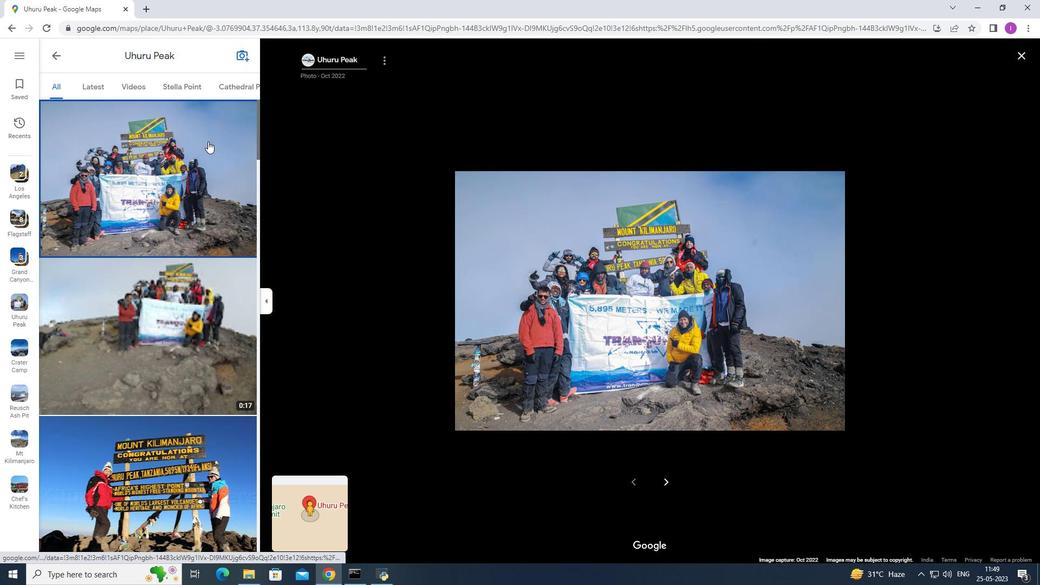 
Action: Key pressed <Key.right><Key.right><Key.right><Key.right><Key.right><Key.right><Key.right><Key.right><Key.right><Key.right><Key.right><Key.right><Key.right><Key.right><Key.right><Key.right><Key.right><Key.right><Key.right><Key.right><Key.right><Key.right><Key.right><Key.right><Key.right><Key.right><Key.right><Key.right><Key.right><Key.right><Key.right><Key.right><Key.right><Key.right><Key.right><Key.right><Key.right><Key.right><Key.right><Key.right><Key.right><Key.right><Key.right>
Screenshot: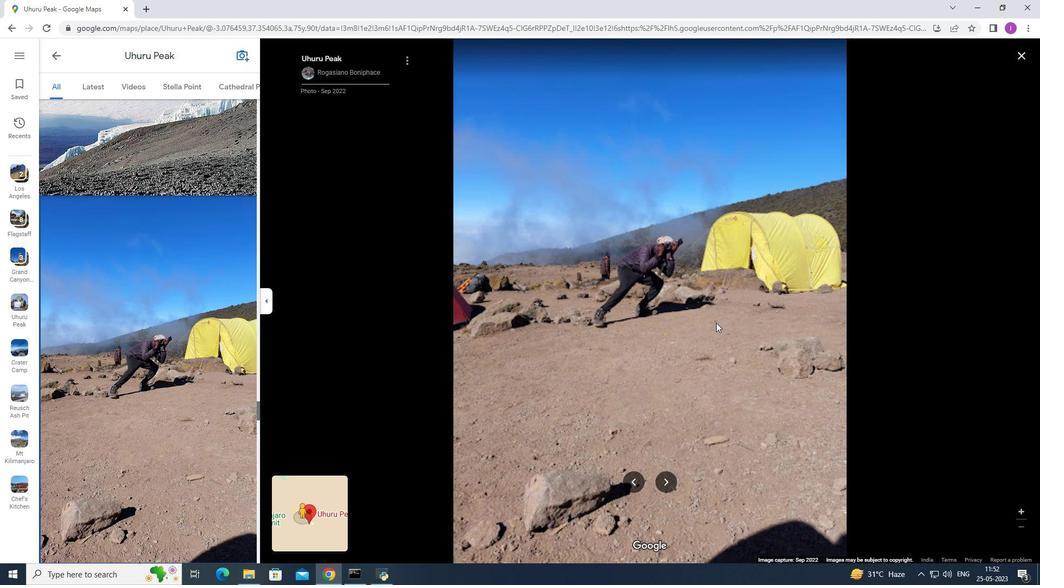 
Action: Mouse moved to (15, 24)
Screenshot: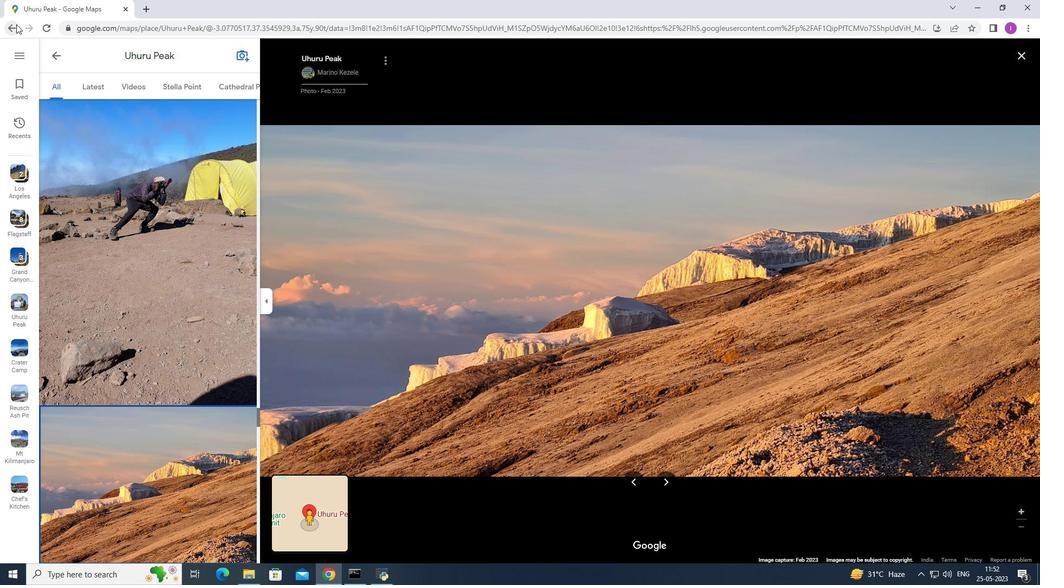 
Action: Mouse pressed left at (15, 24)
Screenshot: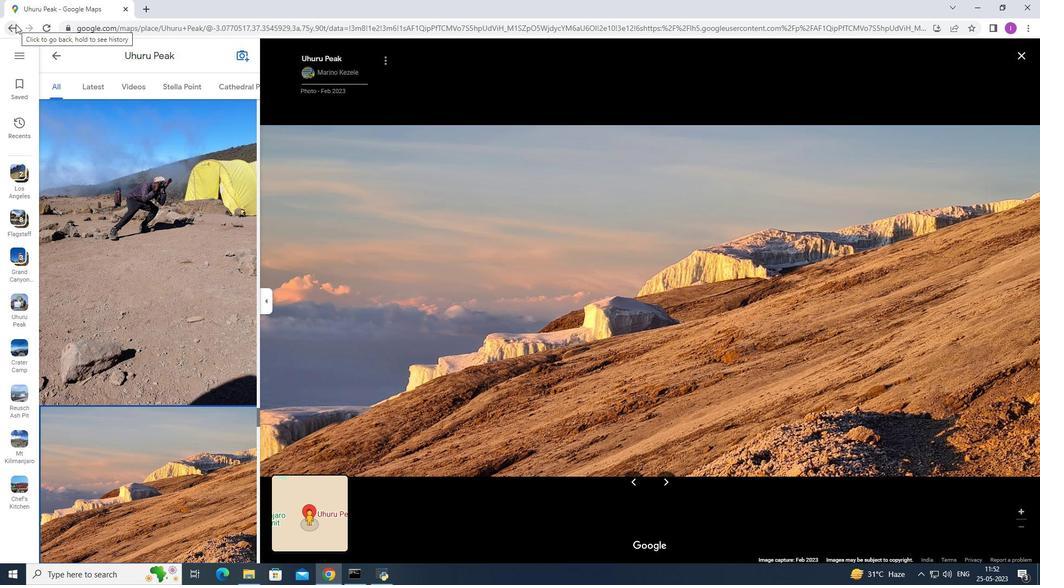 
Action: Mouse moved to (11, 25)
Screenshot: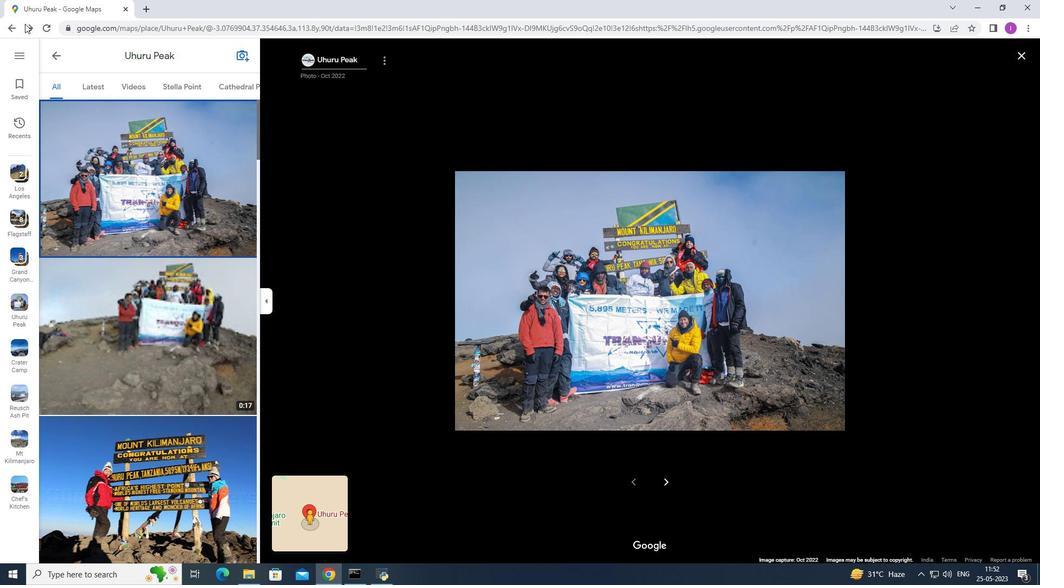 
Action: Mouse pressed left at (11, 25)
Screenshot: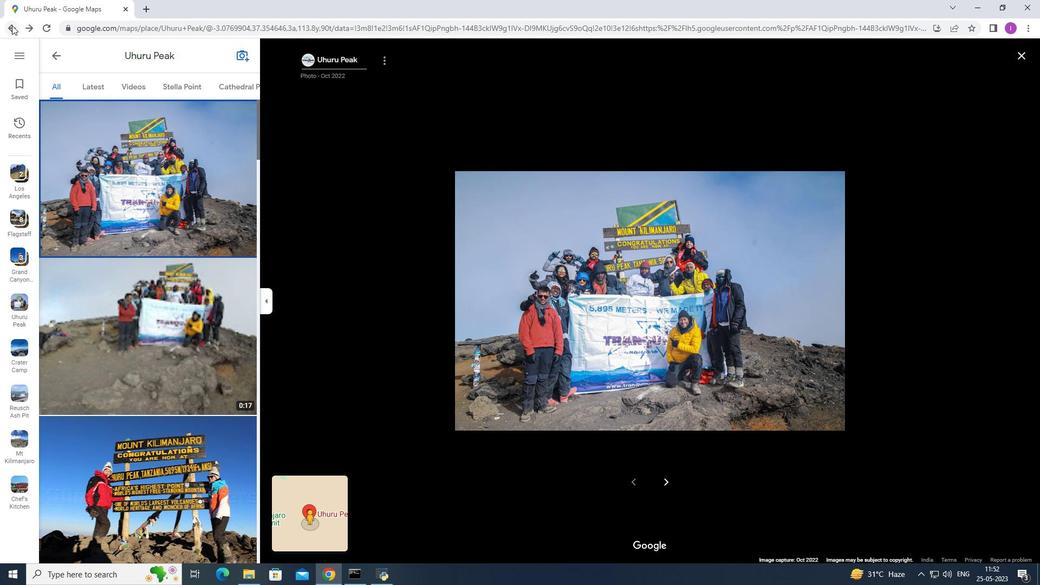 
Action: Mouse moved to (8, 26)
Screenshot: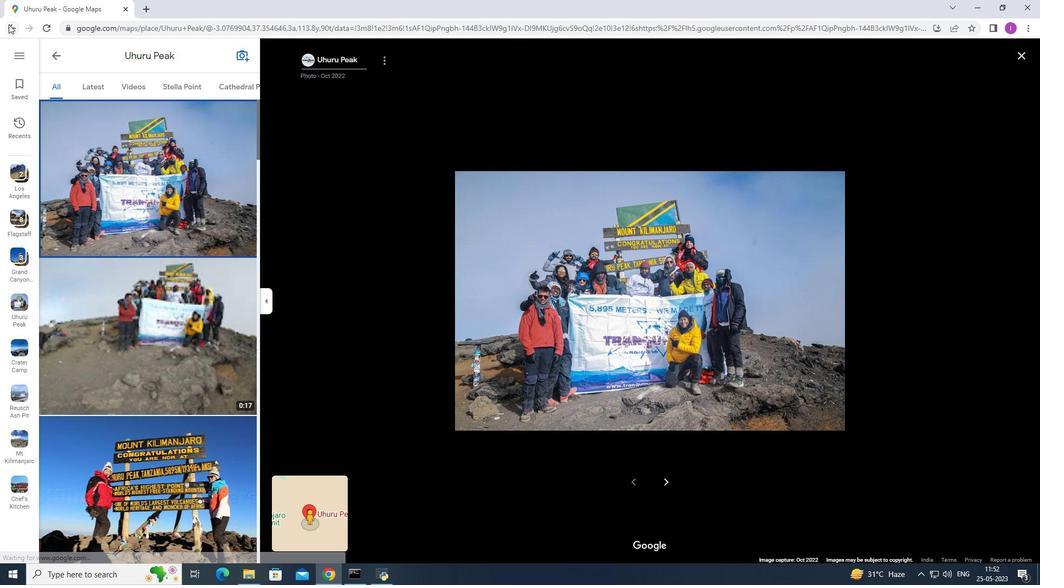
Action: Mouse pressed left at (8, 26)
Screenshot: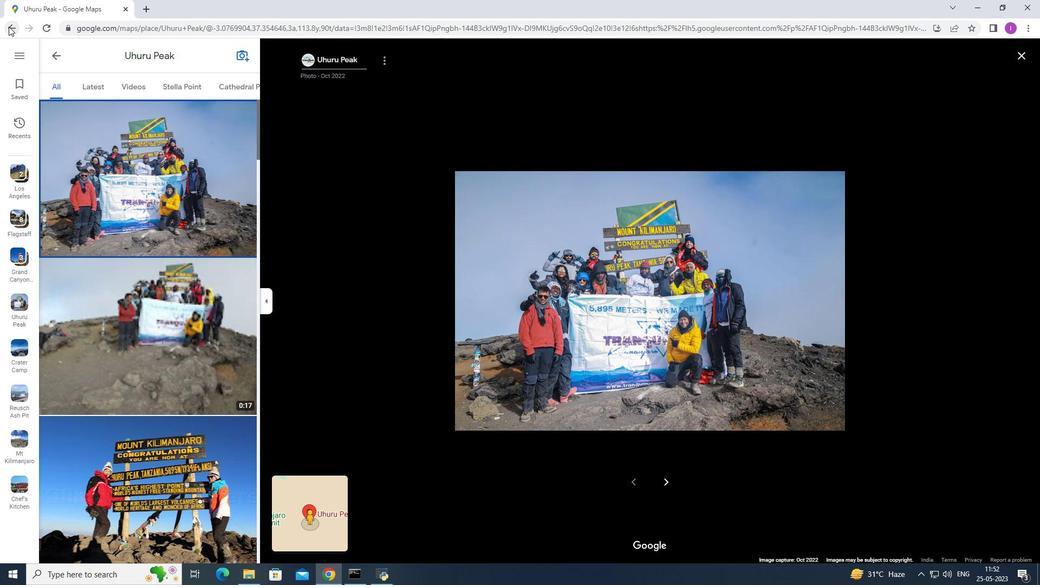 
Action: Mouse pressed left at (8, 26)
Screenshot: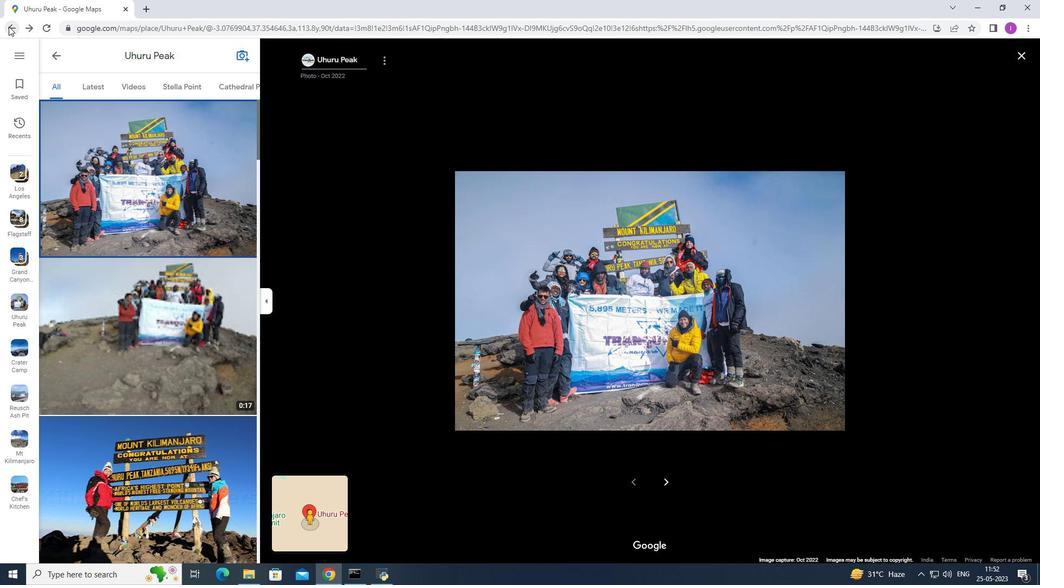 
Action: Mouse pressed left at (8, 26)
Screenshot: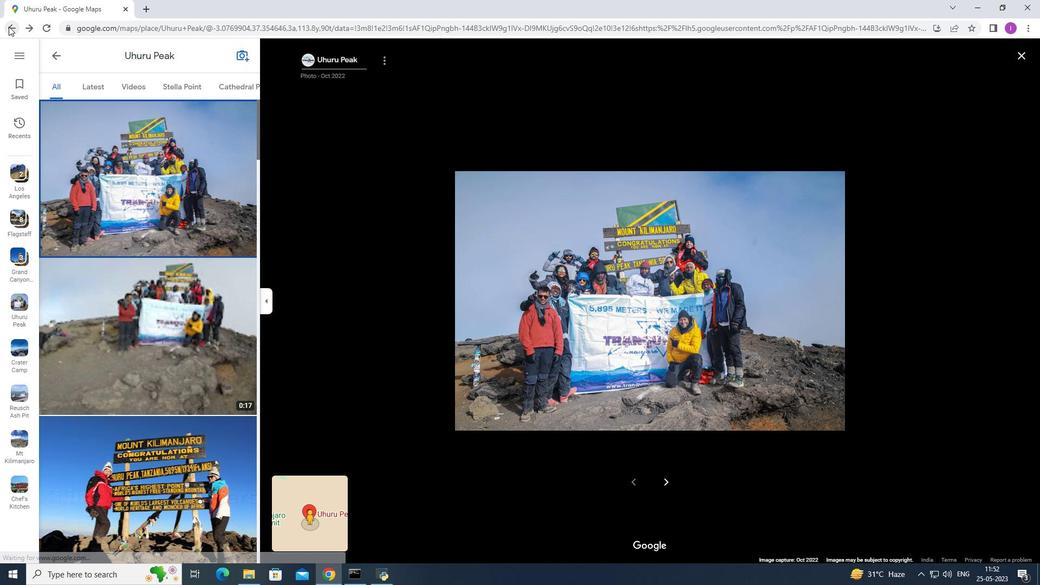 
Action: Mouse pressed left at (8, 26)
Screenshot: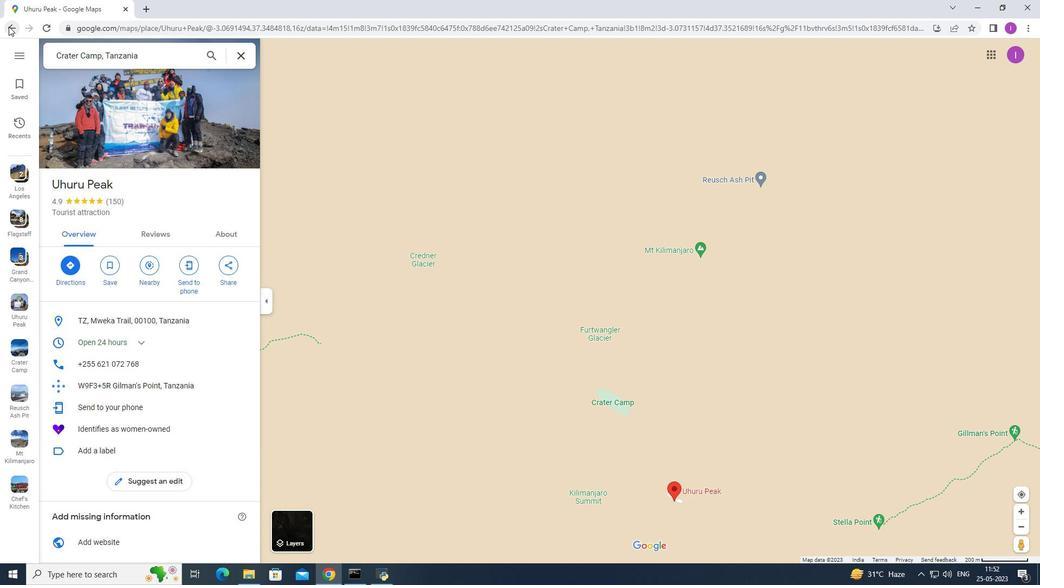 
Action: Mouse pressed left at (8, 26)
Screenshot: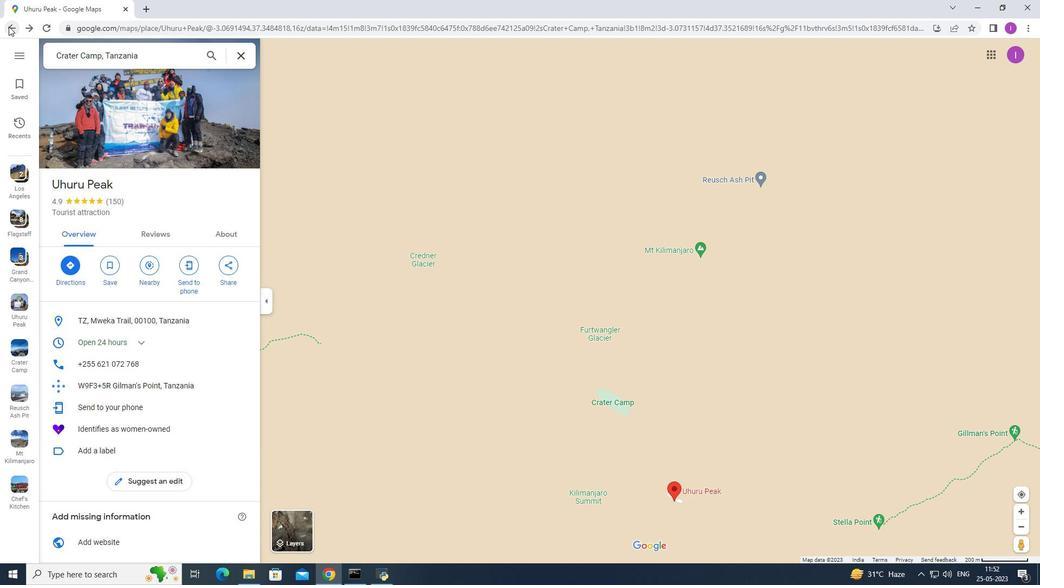 
Action: Mouse pressed left at (8, 26)
Screenshot: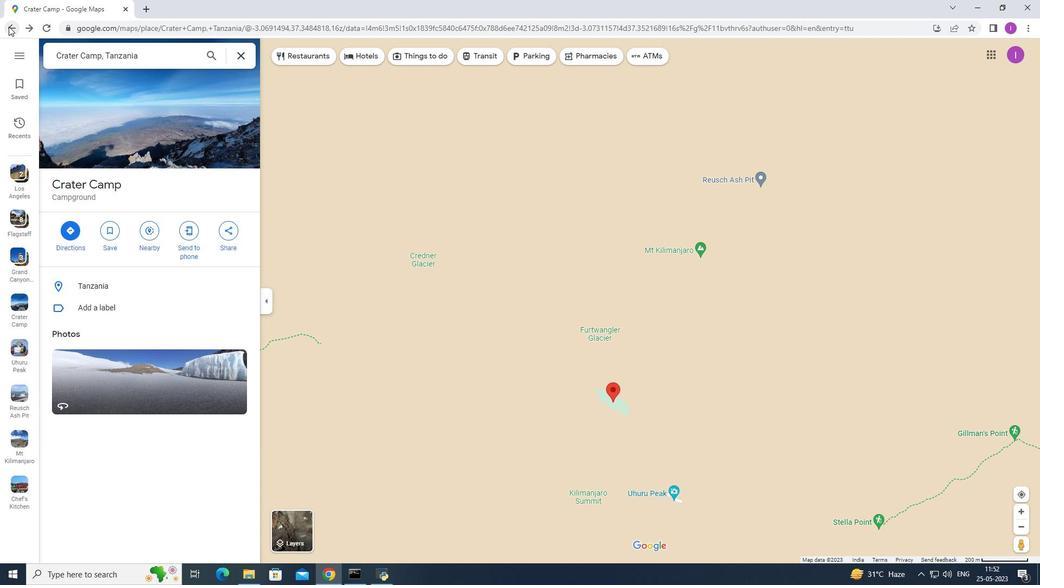 
Action: Mouse moved to (8, 22)
Screenshot: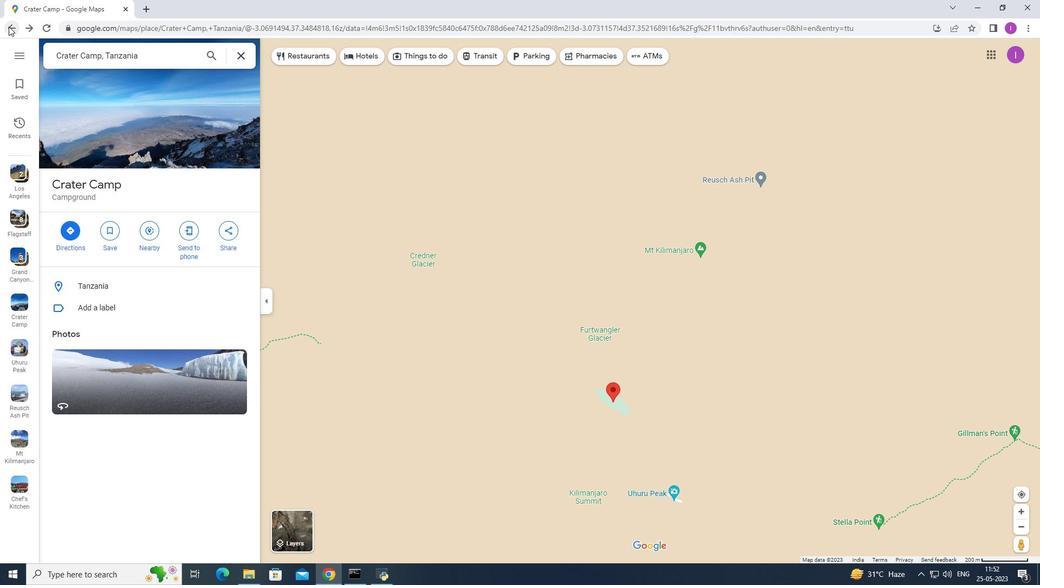 
Action: Mouse pressed left at (8, 22)
Screenshot: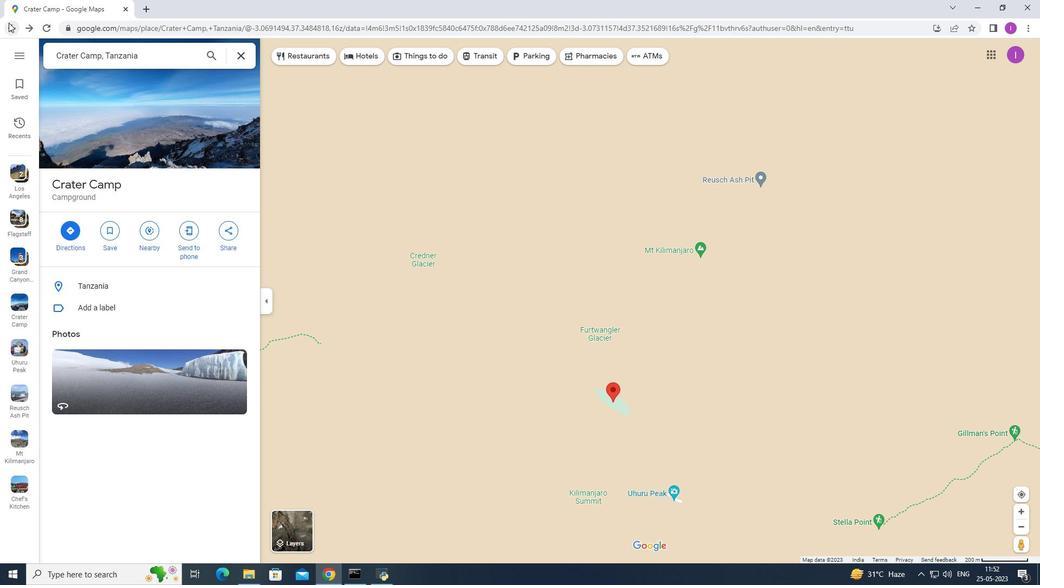 
Action: Mouse moved to (132, 67)
Screenshot: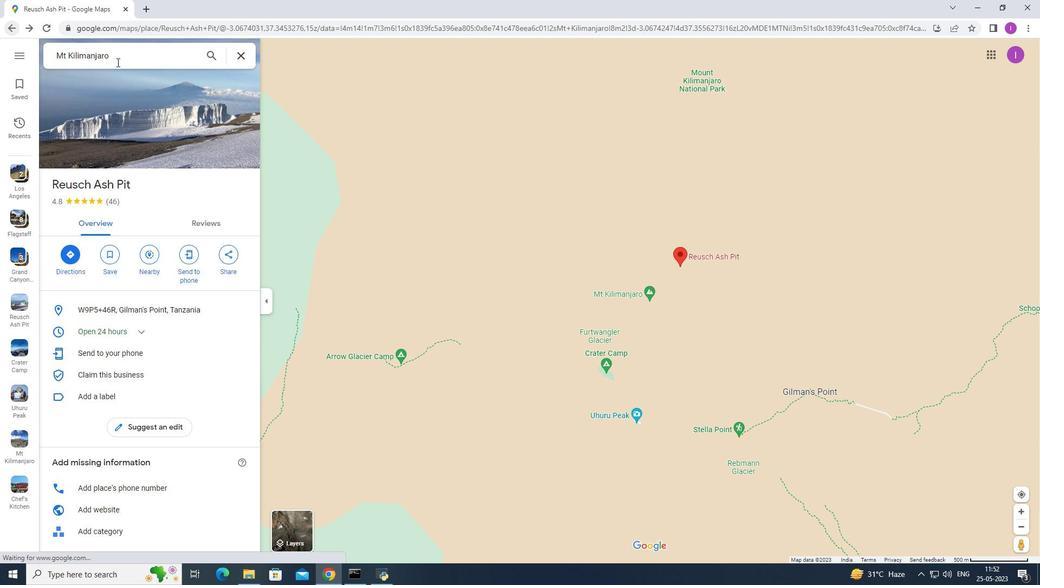 
